 Task: AddMailaustralia7@gmail.com as Team Member of Scrum Project Project0000000015 in Jira. AddVinnyoffice2@gmail.com as Team Member of Scrum Project Project0000000016 in Jira. AddCarxxstreet791@gmail.com as Team Member of Scrum Project Project0000000016 in Jira. AssignAyush98111@gmail.com as Project Lead of Scrum Project Project0000000015 in Jira. AssignVinnyoffice2@gmail.com as Project Lead of Scrum Project Project0000000016 in Jira
Action: Mouse moved to (465, 301)
Screenshot: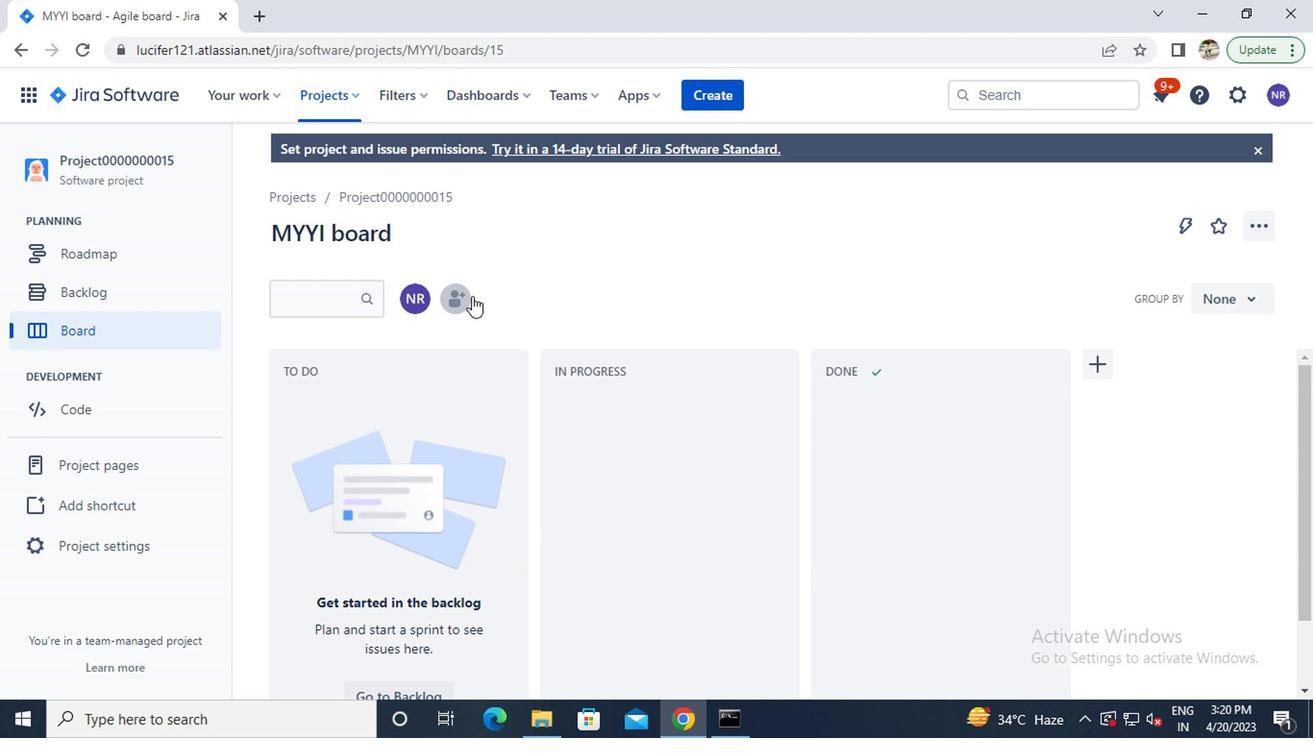 
Action: Mouse pressed left at (465, 301)
Screenshot: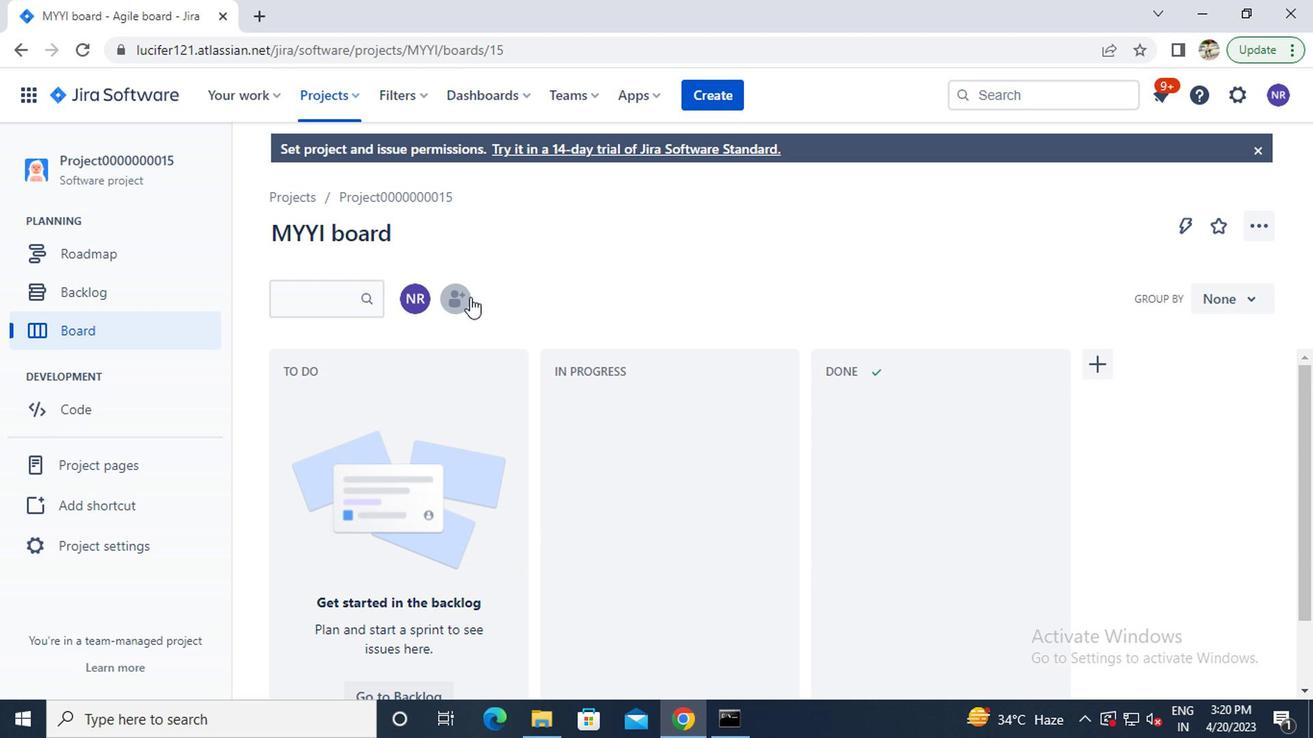 
Action: Mouse moved to (465, 301)
Screenshot: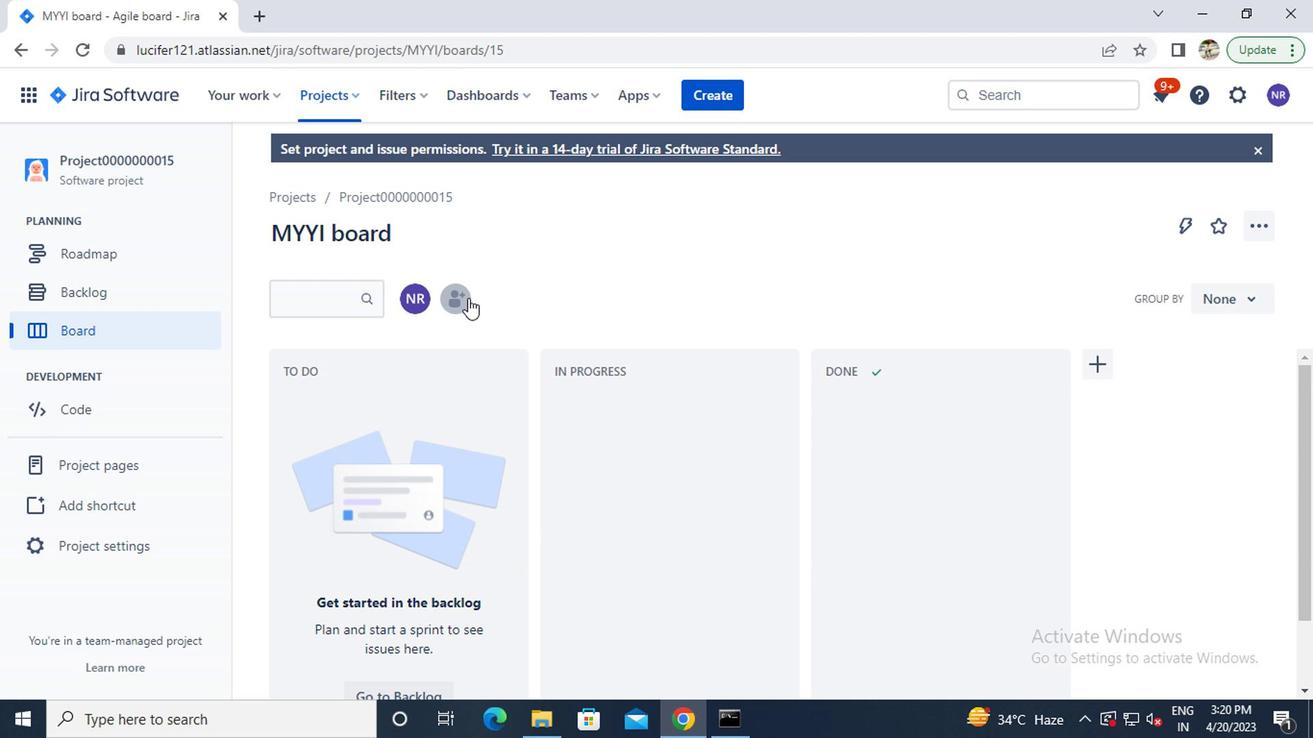 
Action: Key pressed m
Screenshot: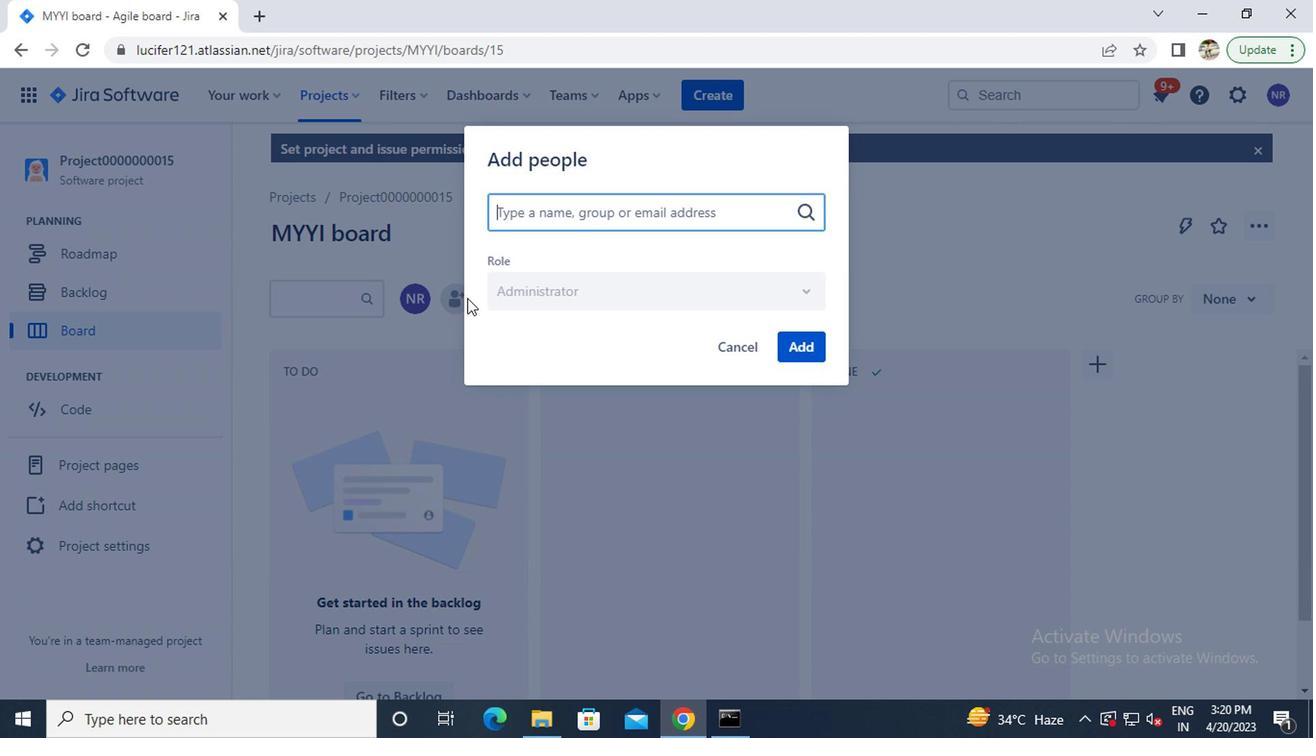 
Action: Mouse moved to (560, 420)
Screenshot: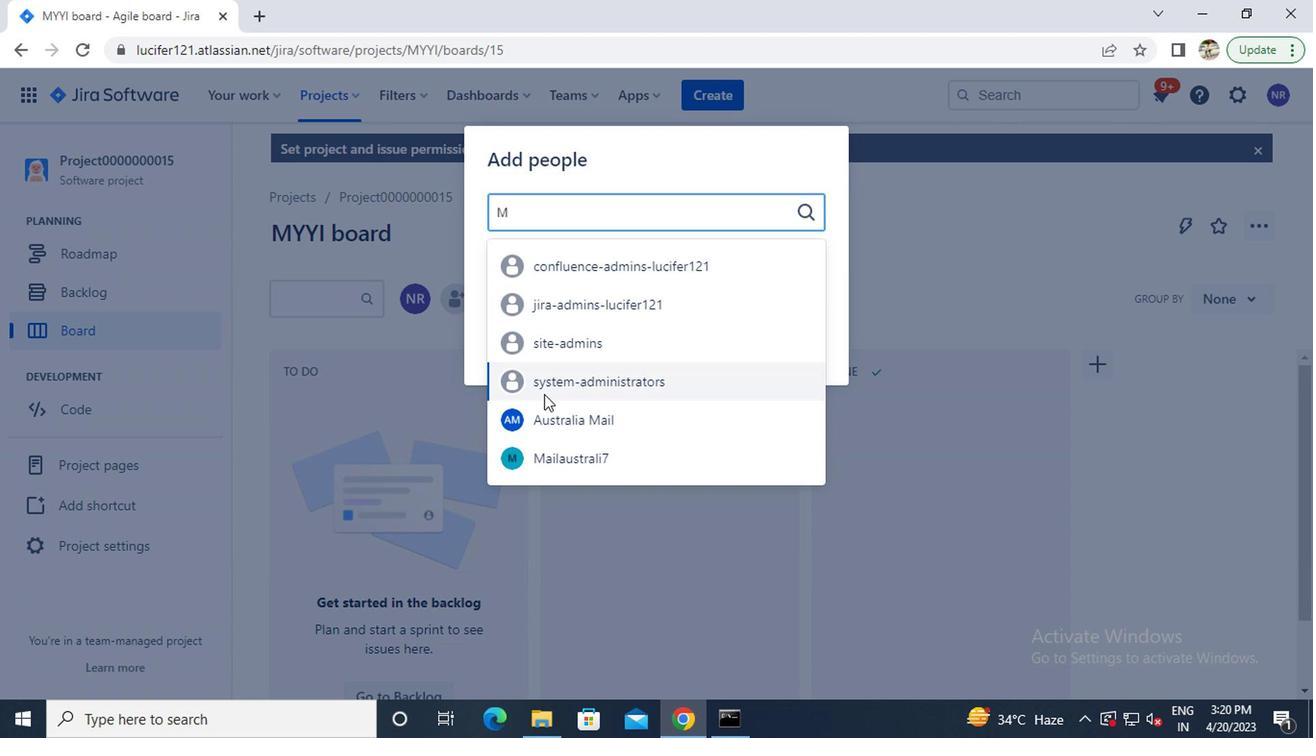 
Action: Mouse pressed left at (560, 420)
Screenshot: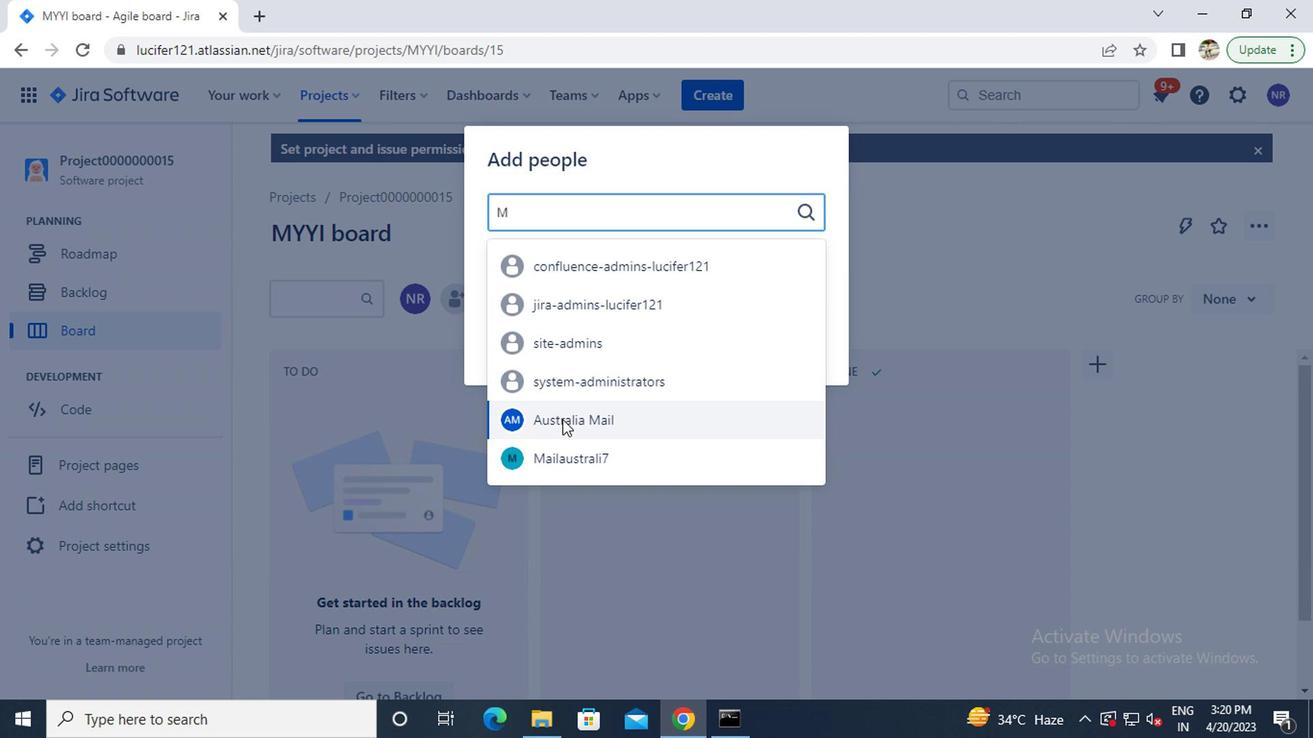 
Action: Mouse moved to (790, 342)
Screenshot: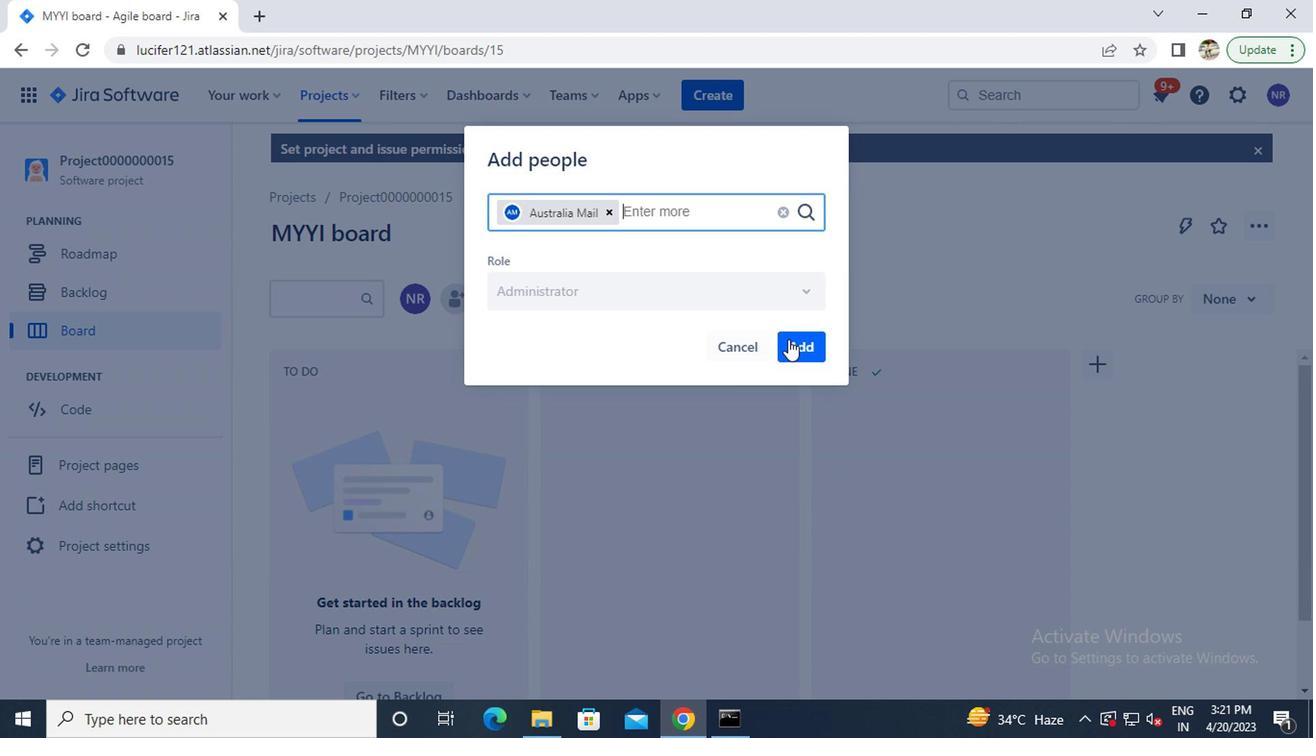 
Action: Mouse pressed left at (790, 342)
Screenshot: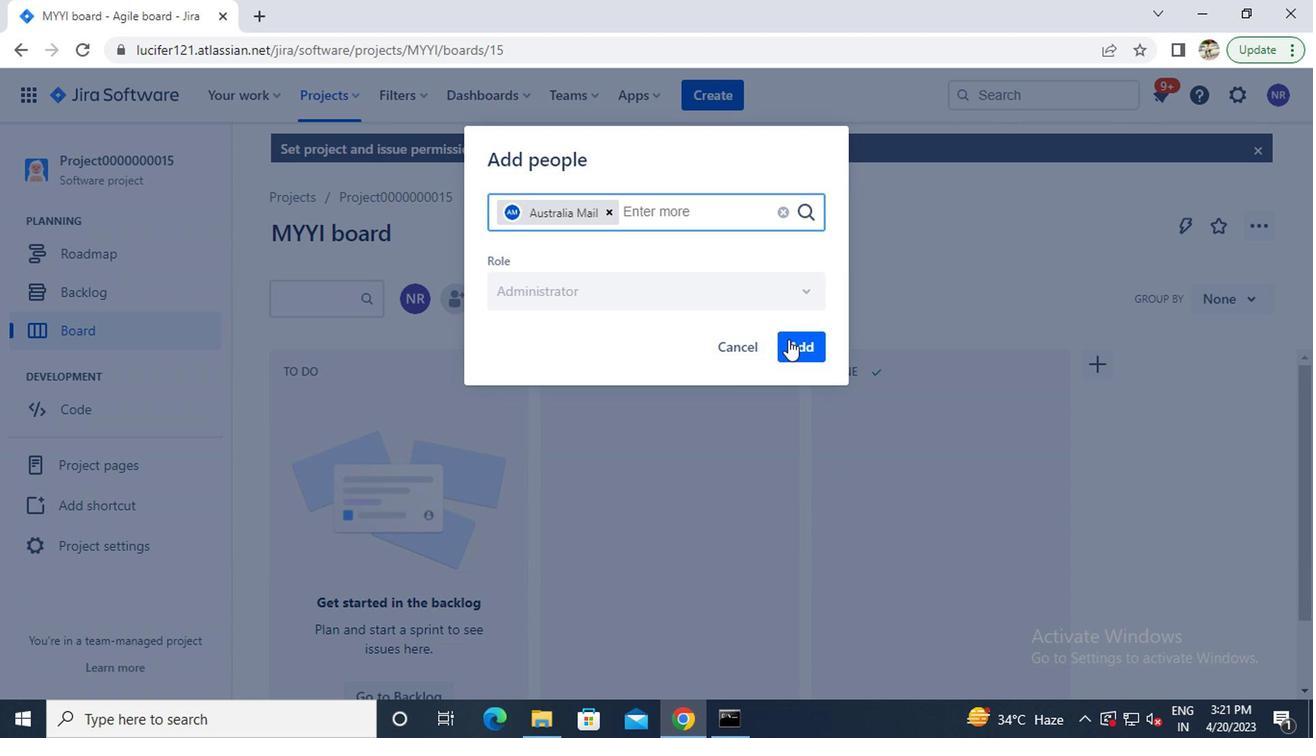 
Action: Mouse moved to (337, 97)
Screenshot: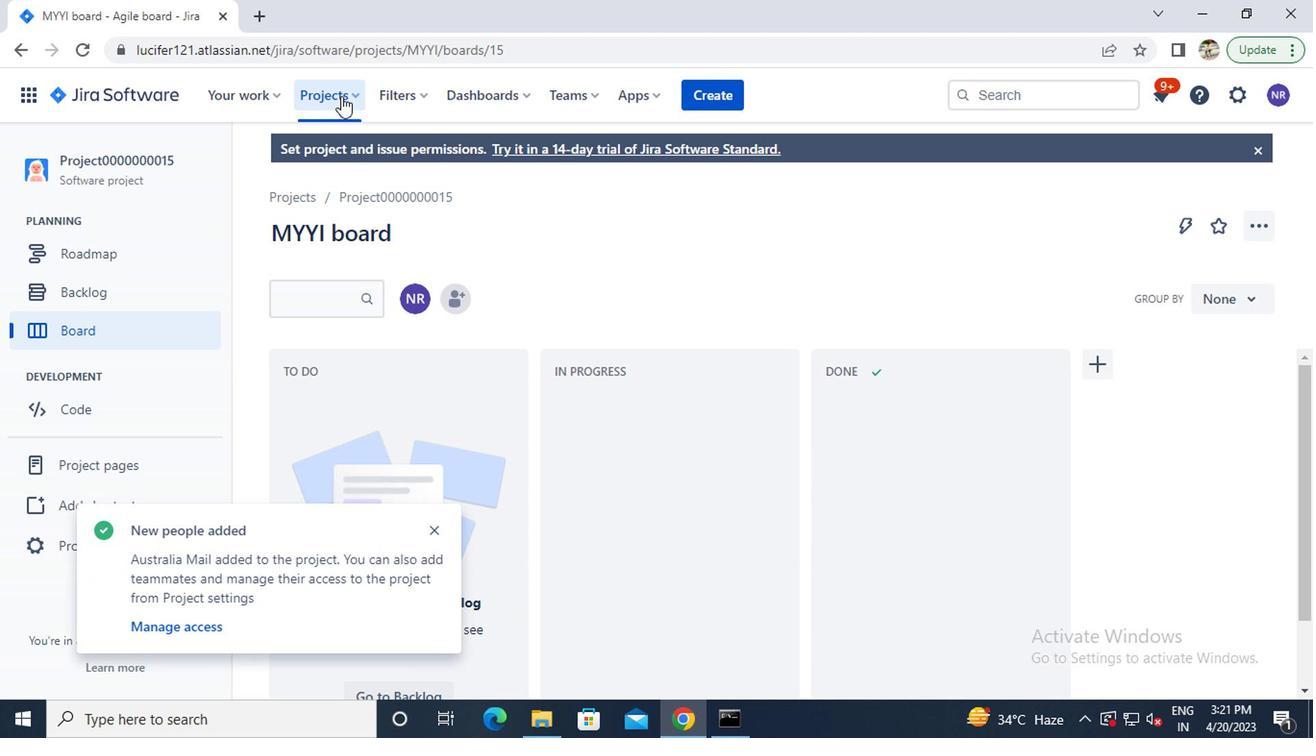 
Action: Mouse pressed left at (337, 97)
Screenshot: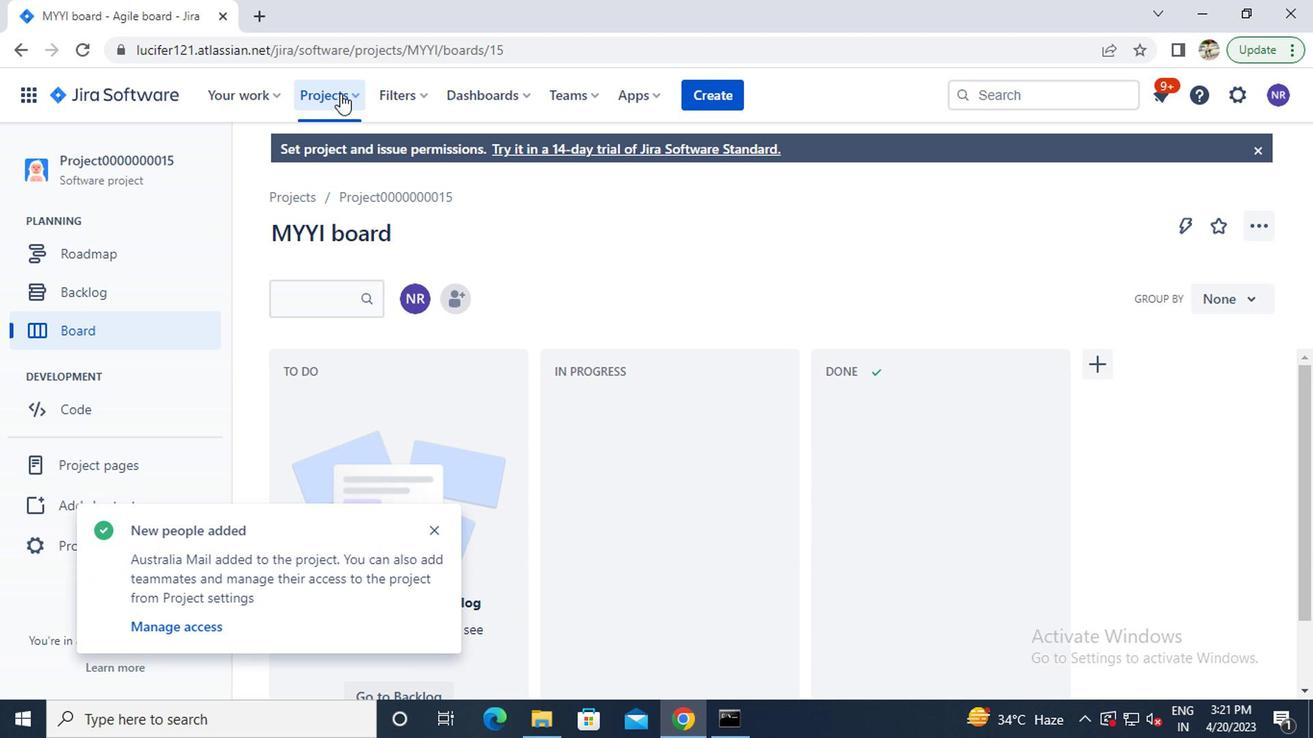 
Action: Mouse moved to (381, 243)
Screenshot: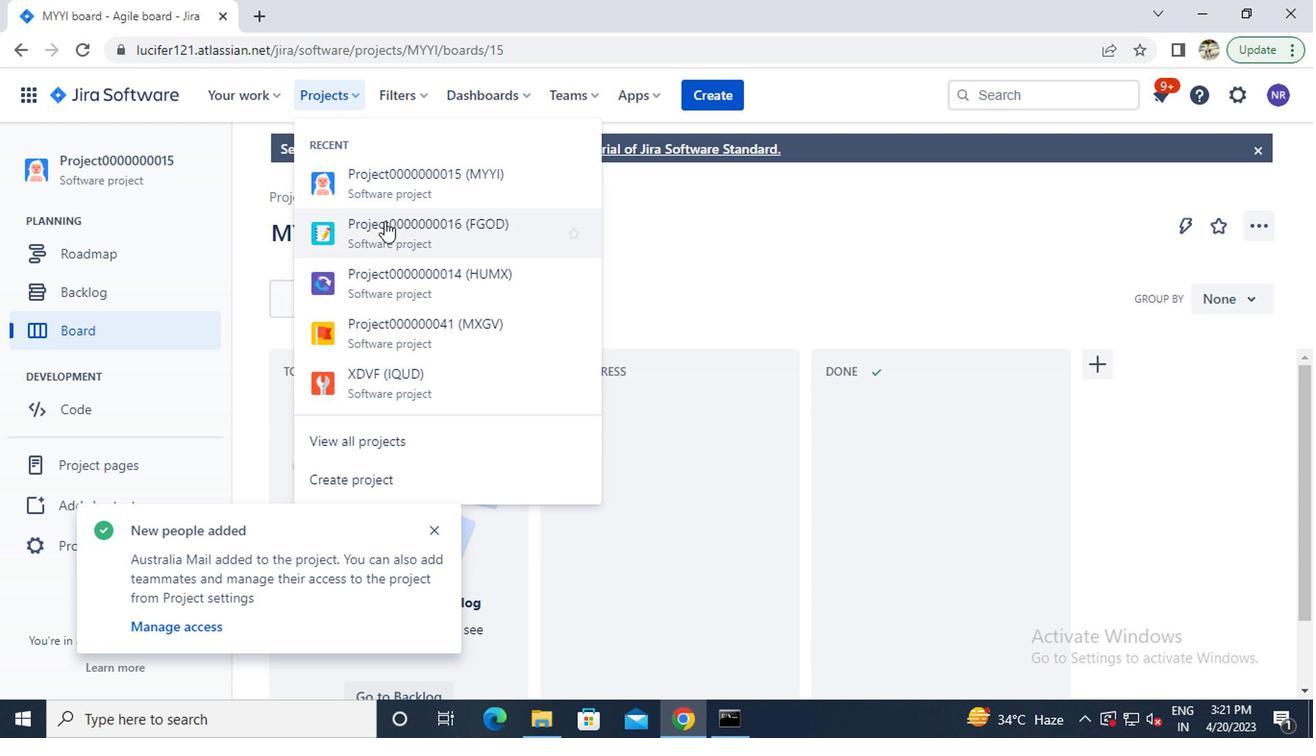 
Action: Mouse pressed left at (381, 243)
Screenshot: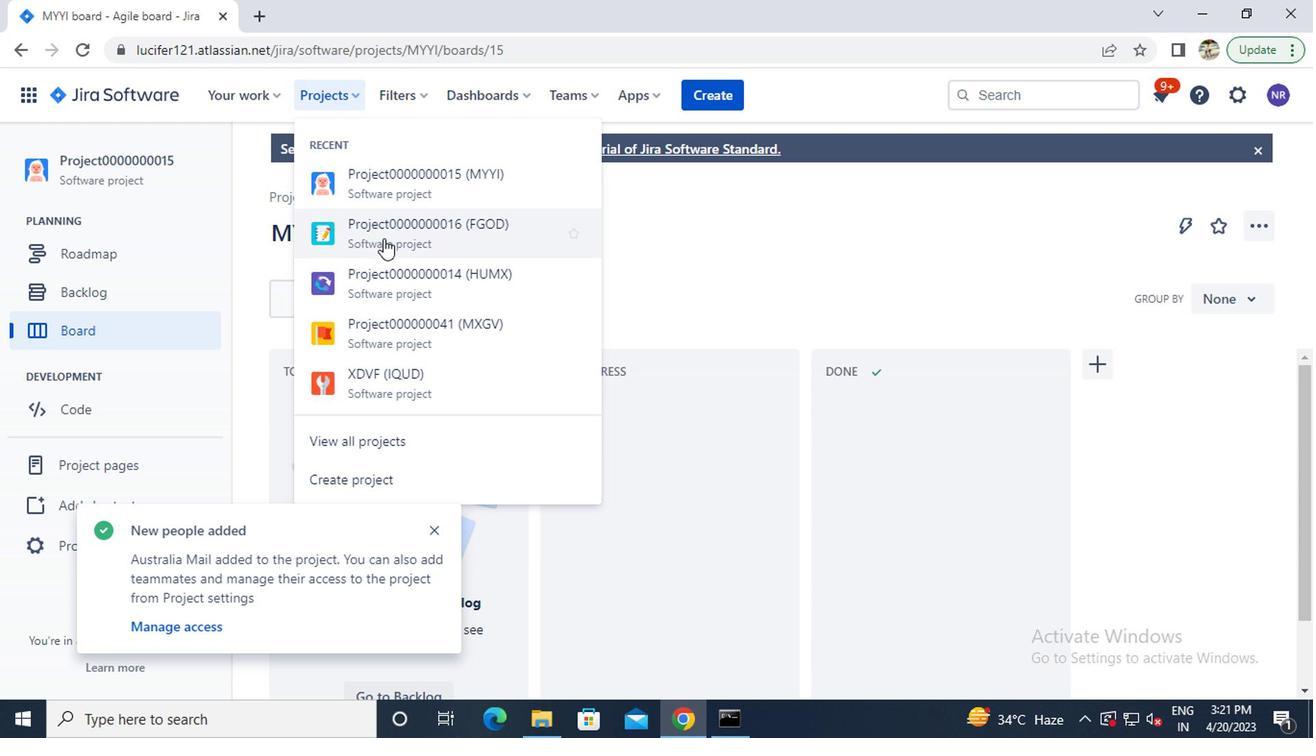 
Action: Mouse moved to (449, 301)
Screenshot: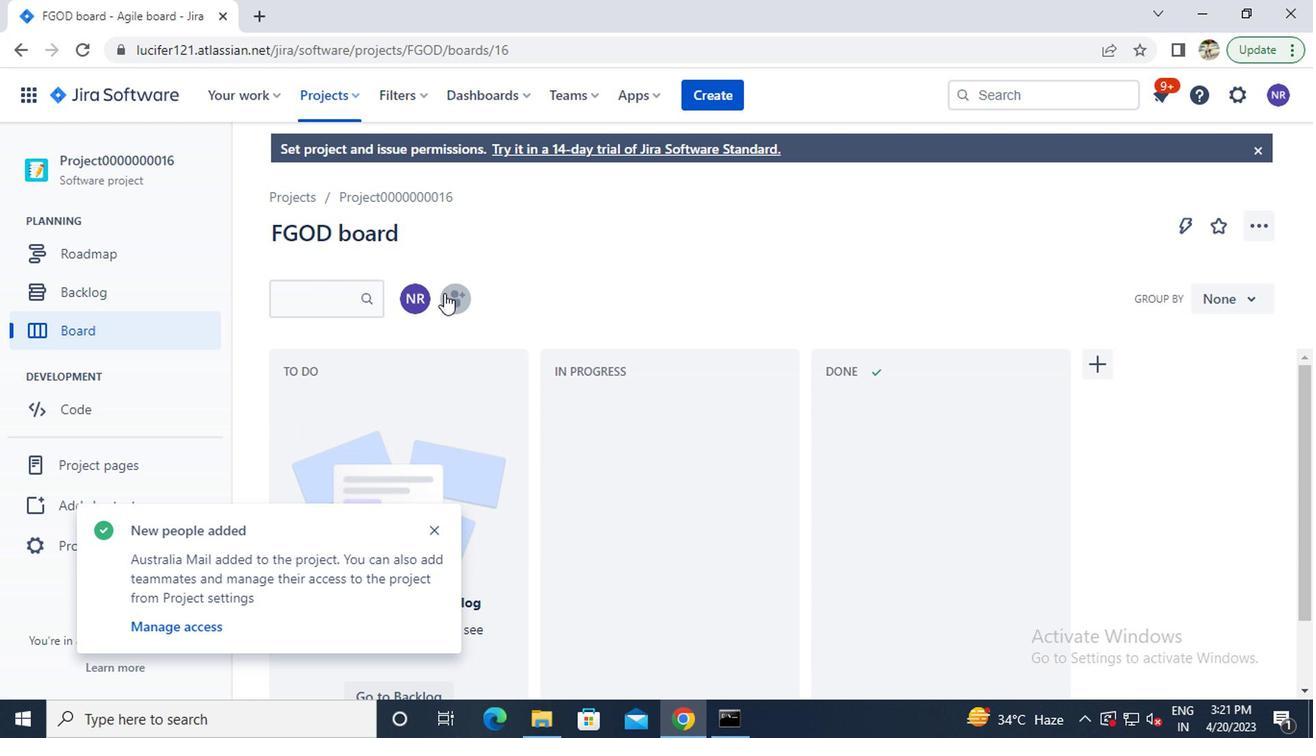 
Action: Mouse pressed left at (449, 301)
Screenshot: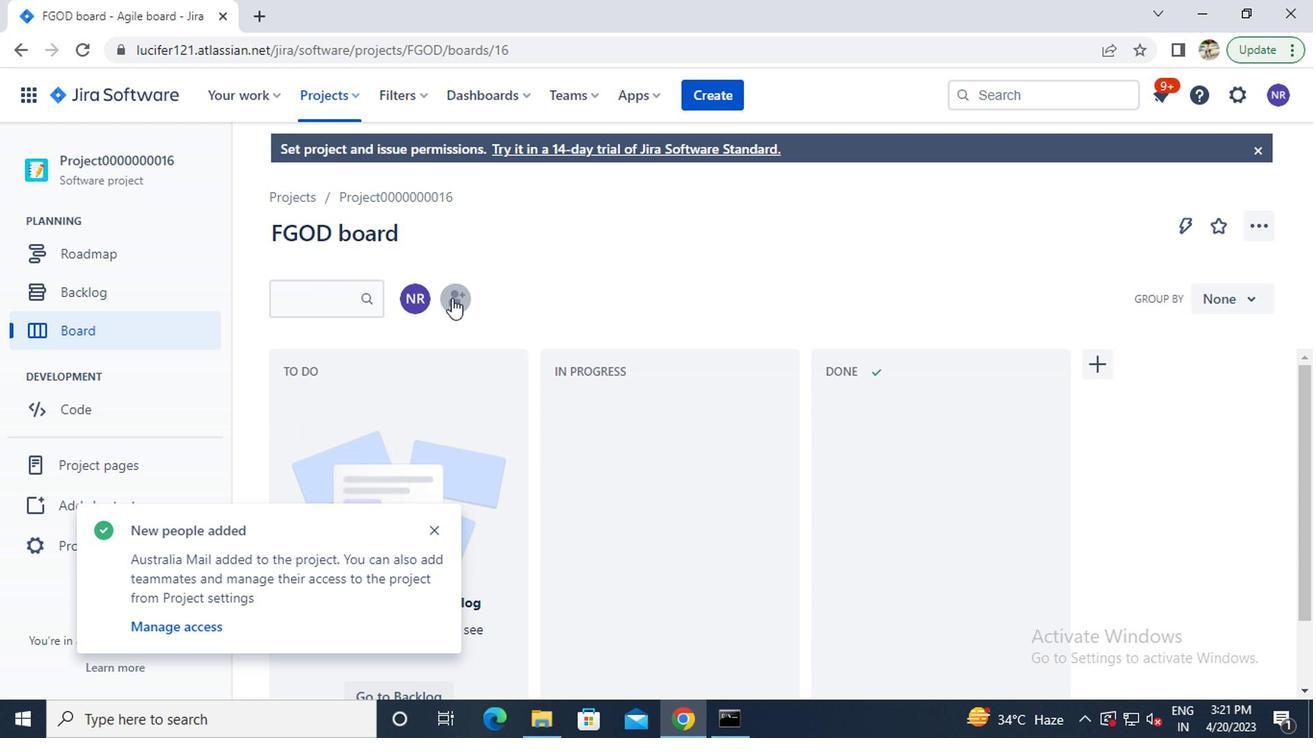 
Action: Key pressed v
Screenshot: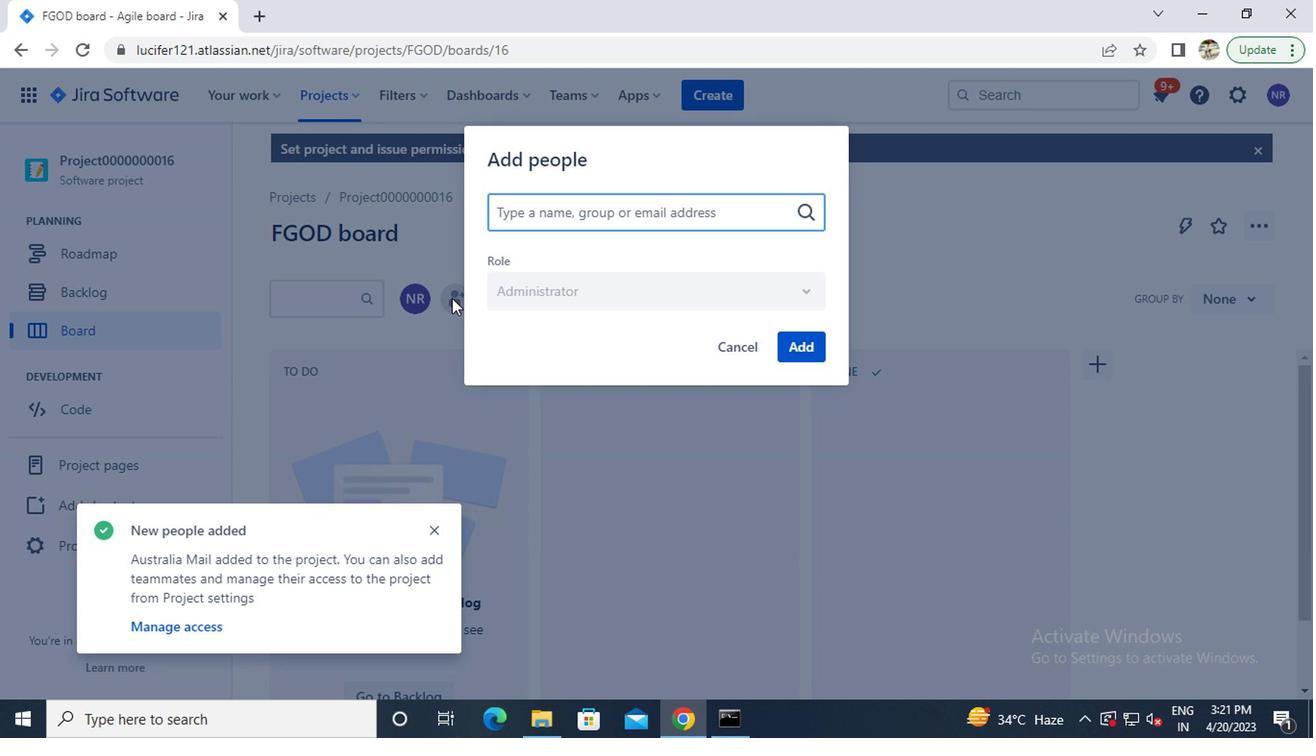 
Action: Mouse moved to (584, 269)
Screenshot: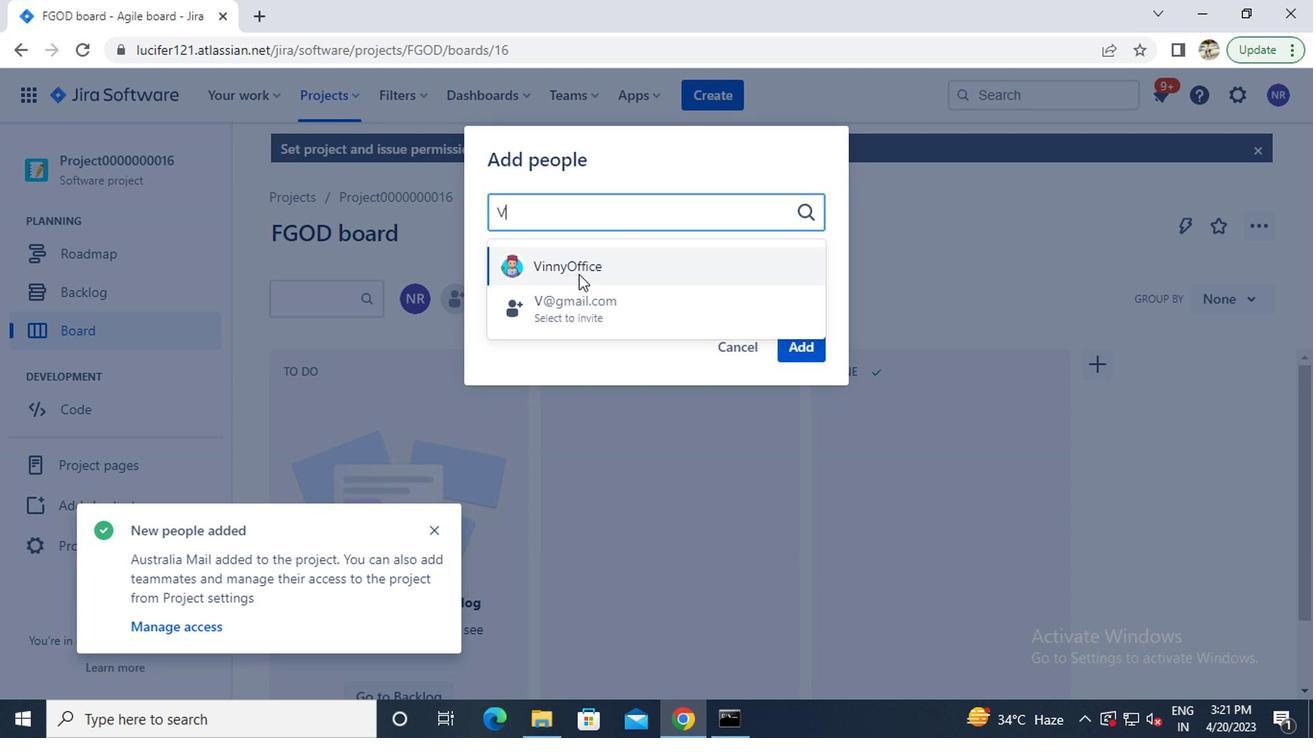 
Action: Mouse pressed left at (584, 269)
Screenshot: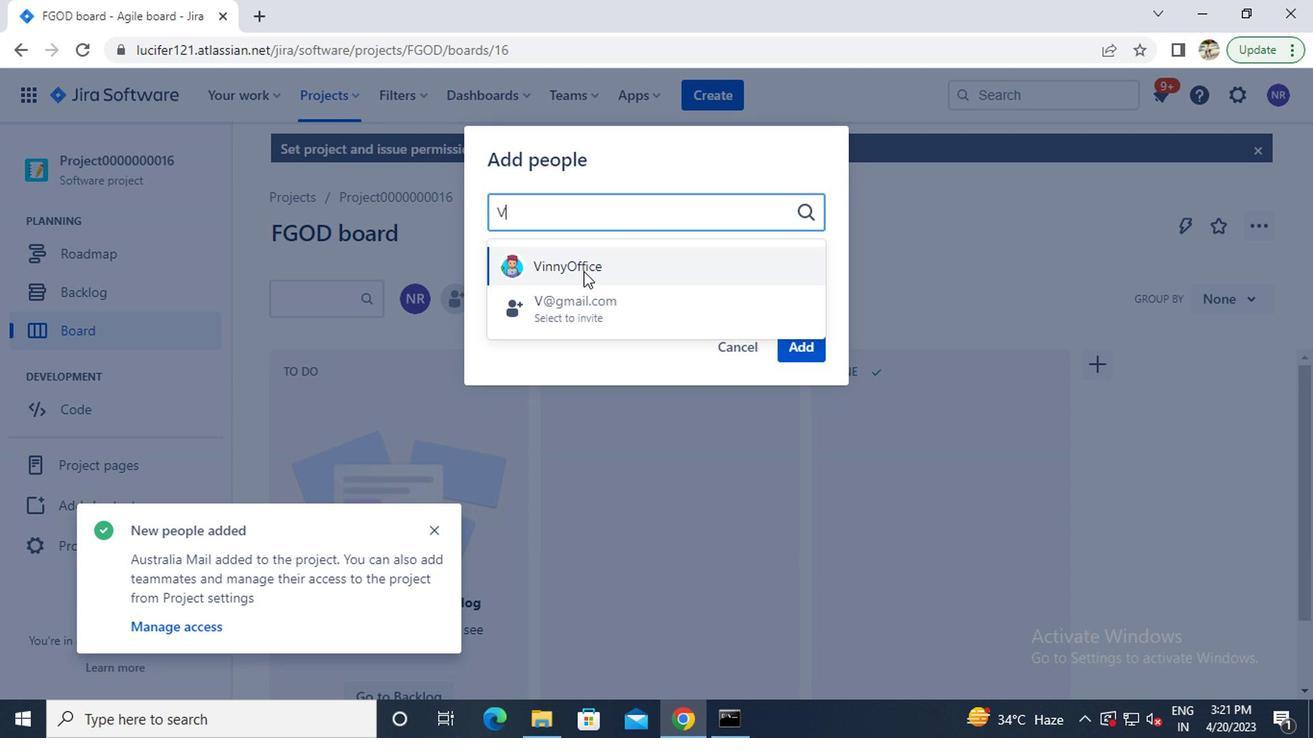 
Action: Key pressed ca
Screenshot: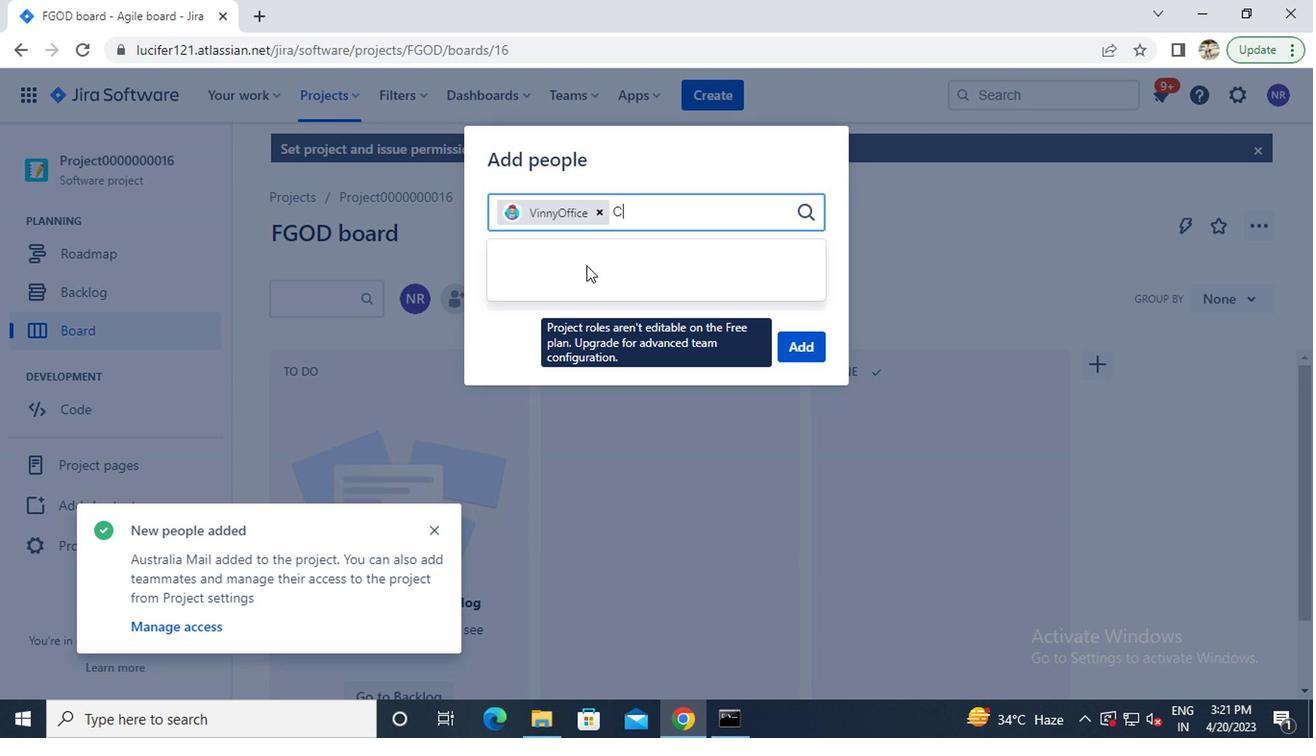 
Action: Mouse pressed left at (584, 269)
Screenshot: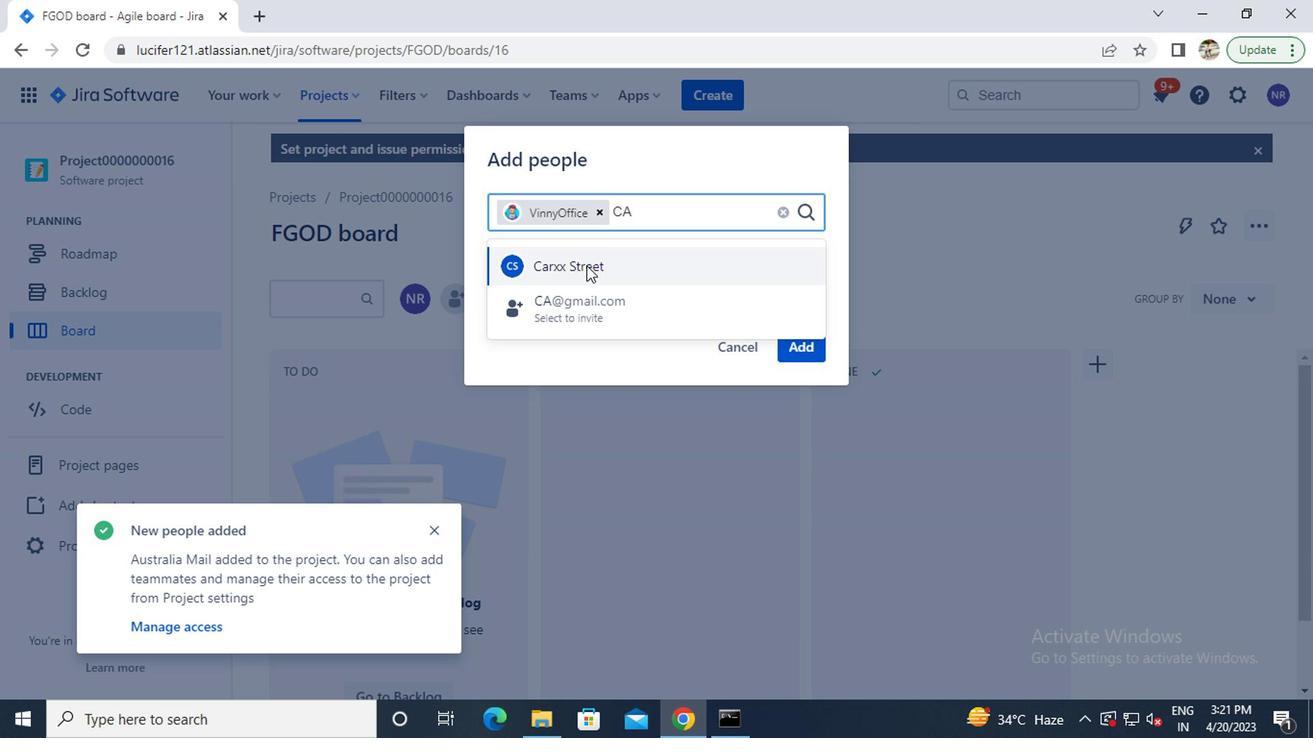 
Action: Mouse moved to (786, 365)
Screenshot: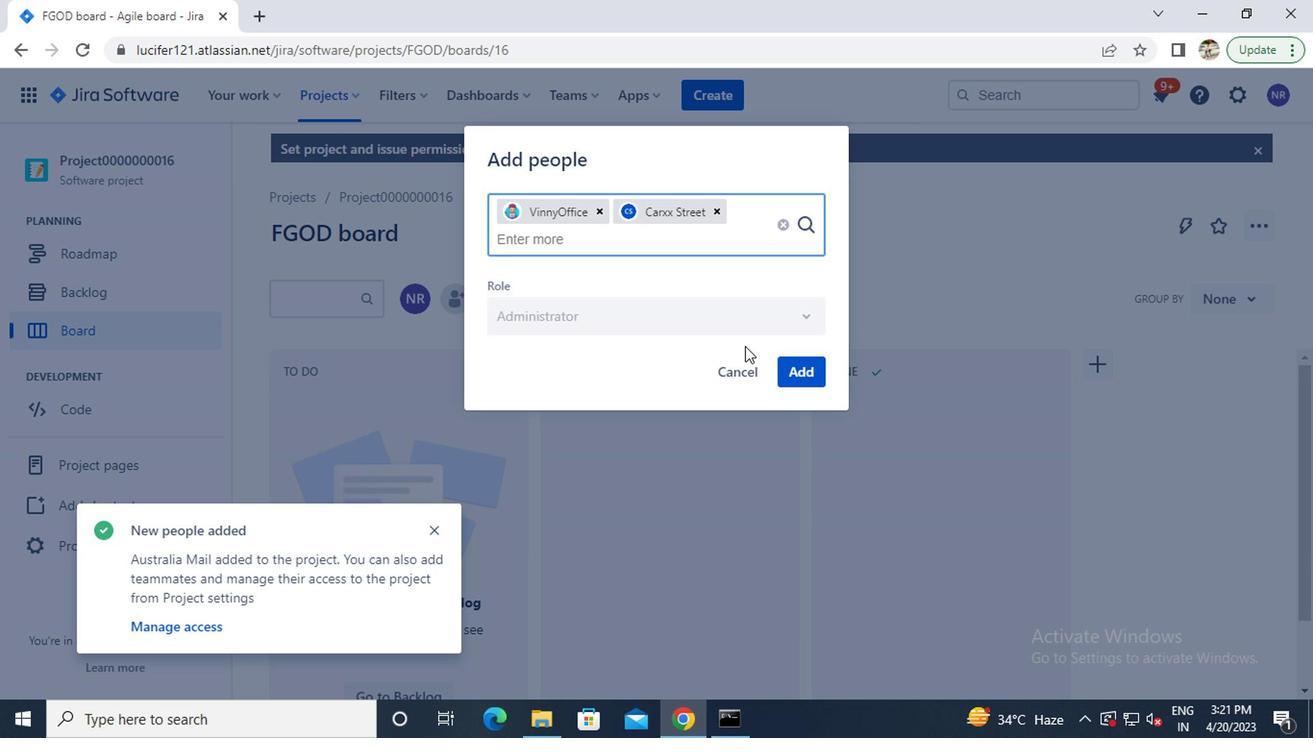 
Action: Mouse pressed left at (786, 365)
Screenshot: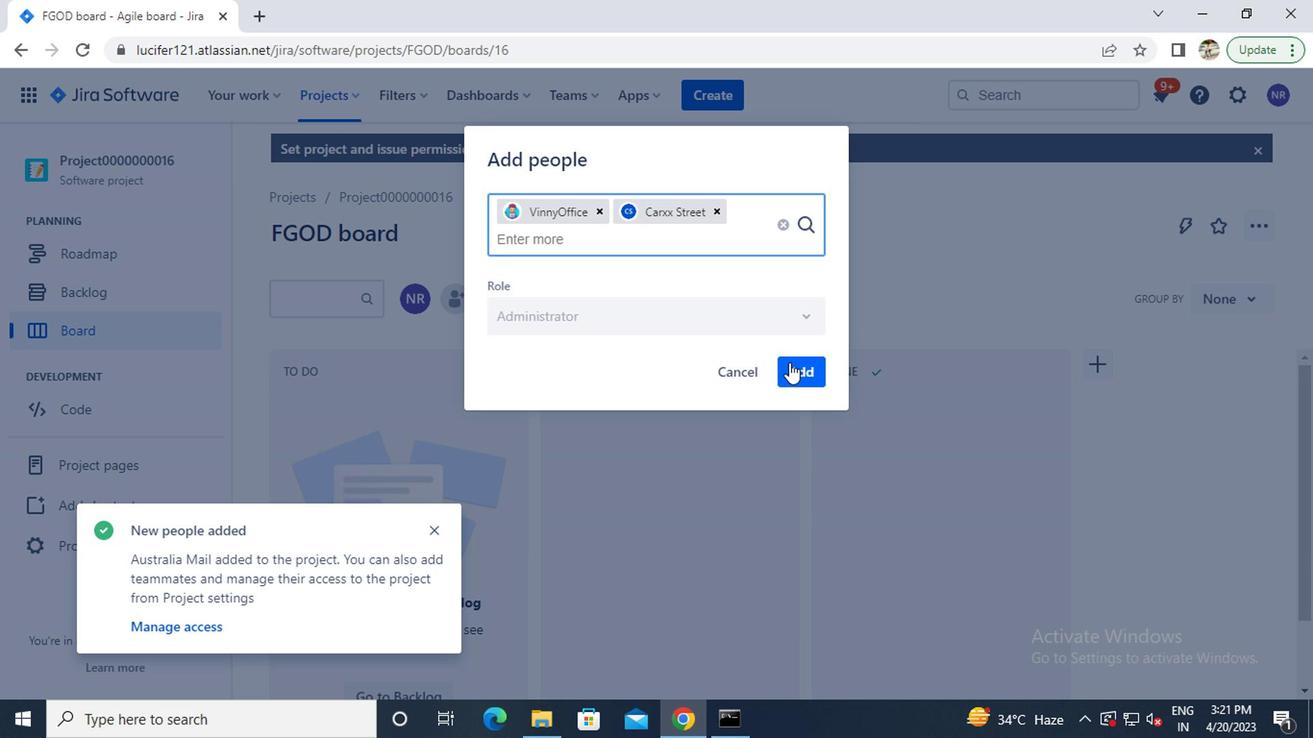 
Action: Mouse moved to (317, 90)
Screenshot: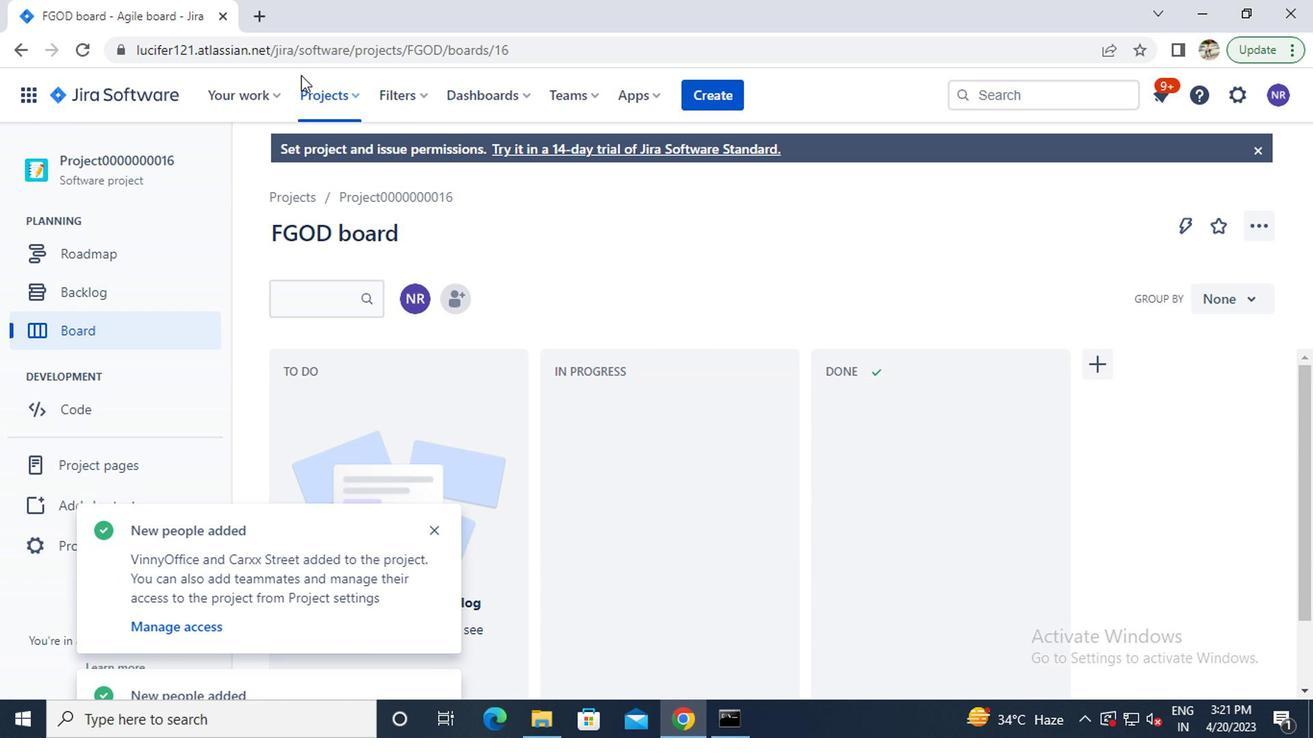 
Action: Mouse pressed left at (317, 90)
Screenshot: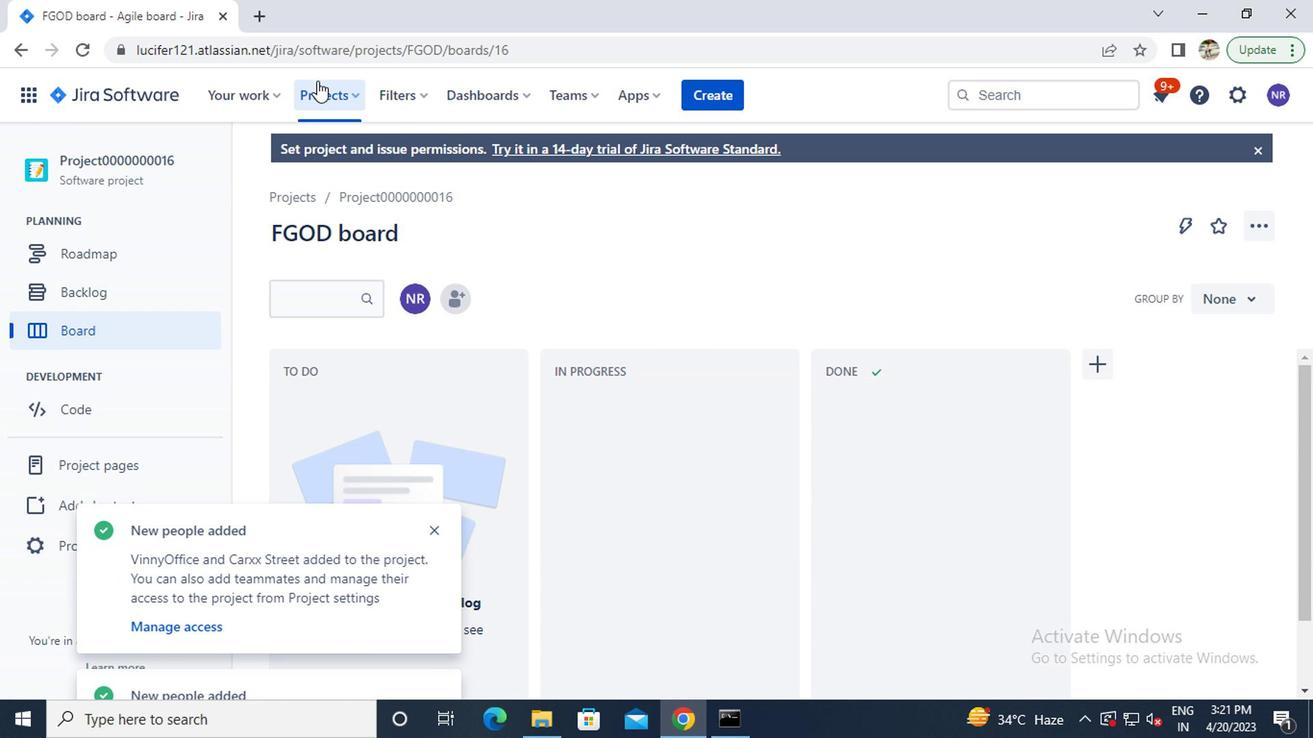 
Action: Mouse moved to (385, 220)
Screenshot: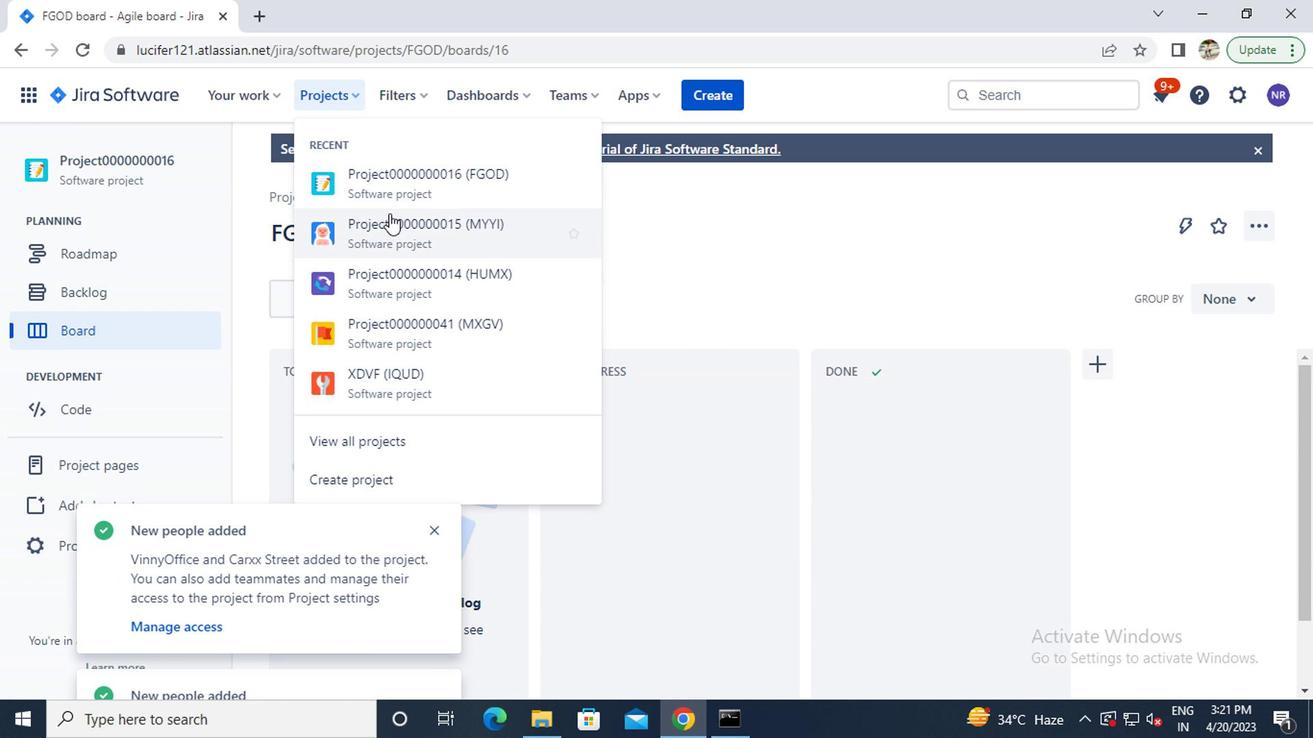 
Action: Mouse pressed left at (385, 220)
Screenshot: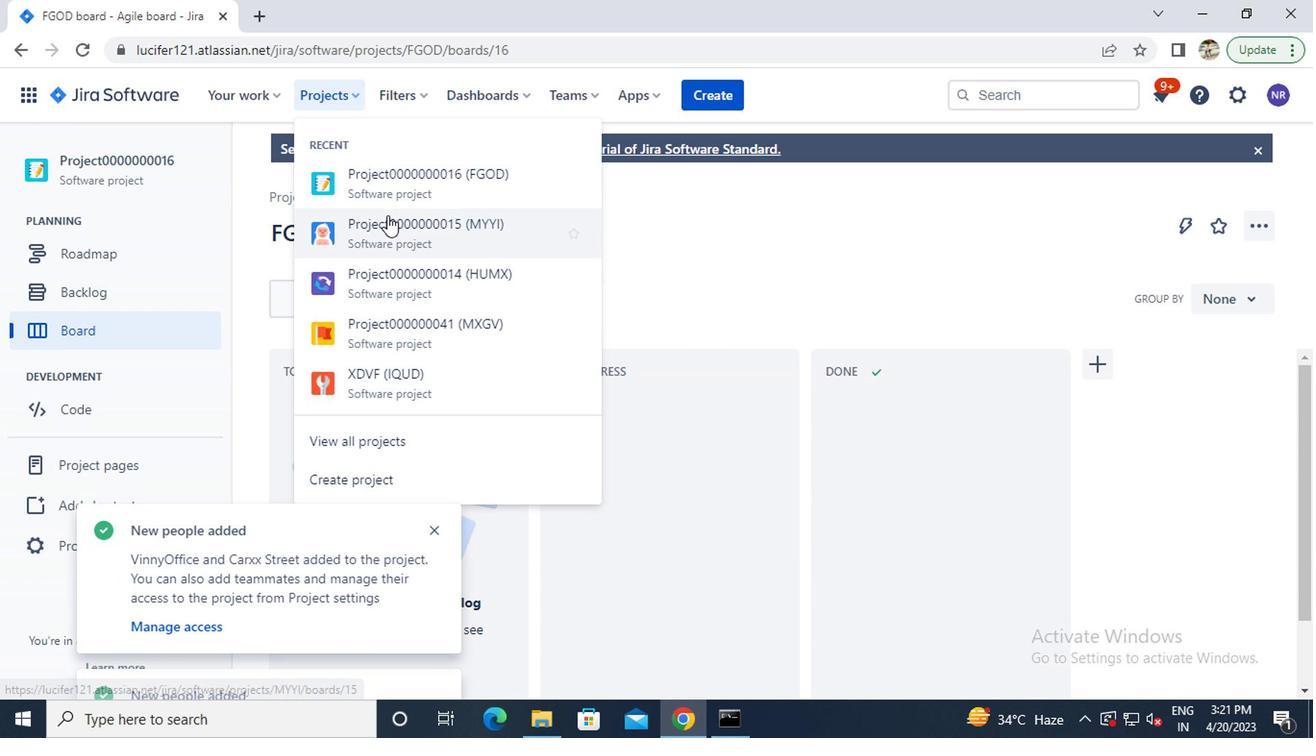 
Action: Mouse moved to (429, 528)
Screenshot: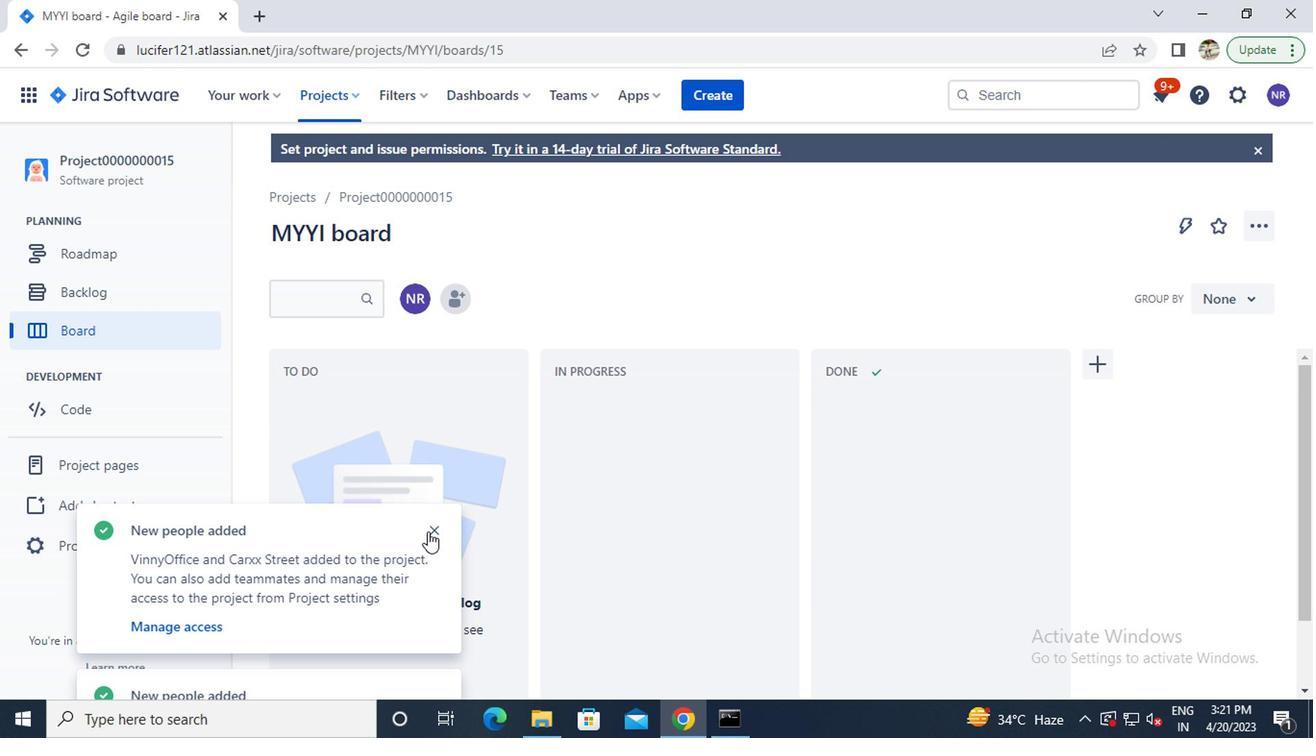 
Action: Mouse pressed left at (429, 528)
Screenshot: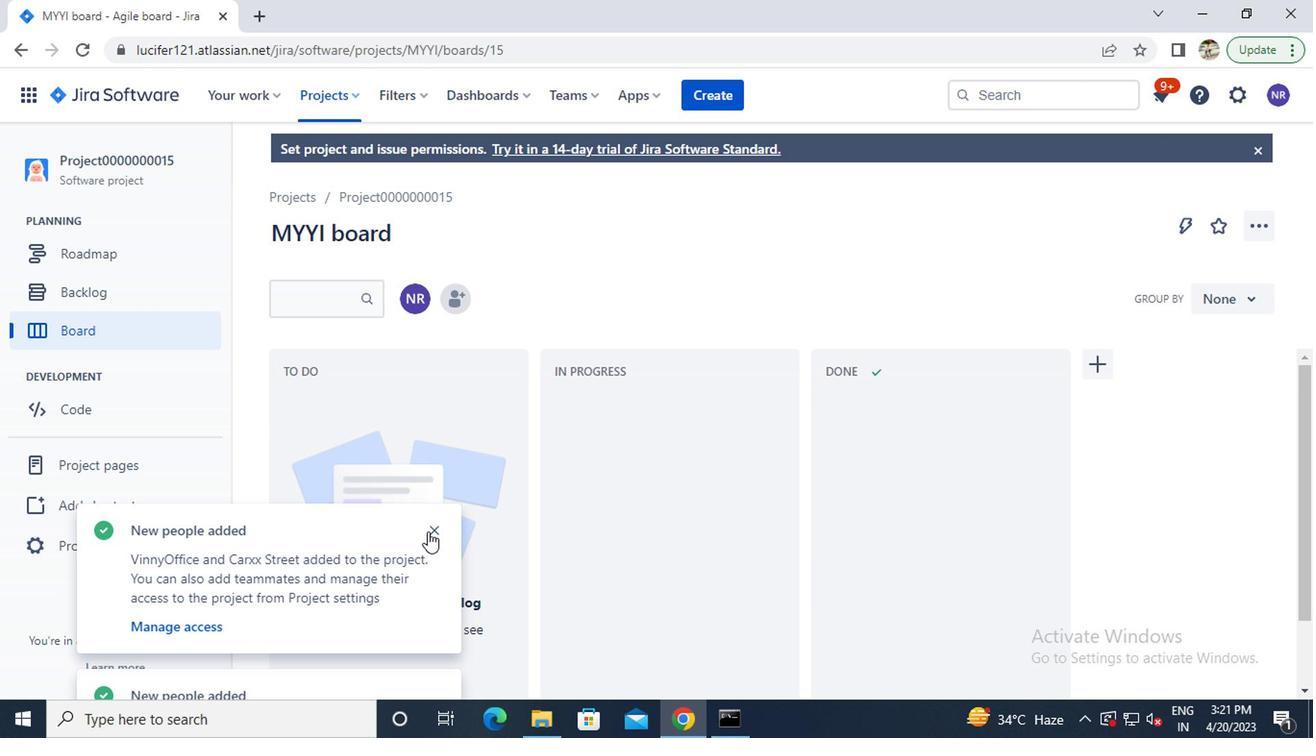 
Action: Mouse moved to (49, 539)
Screenshot: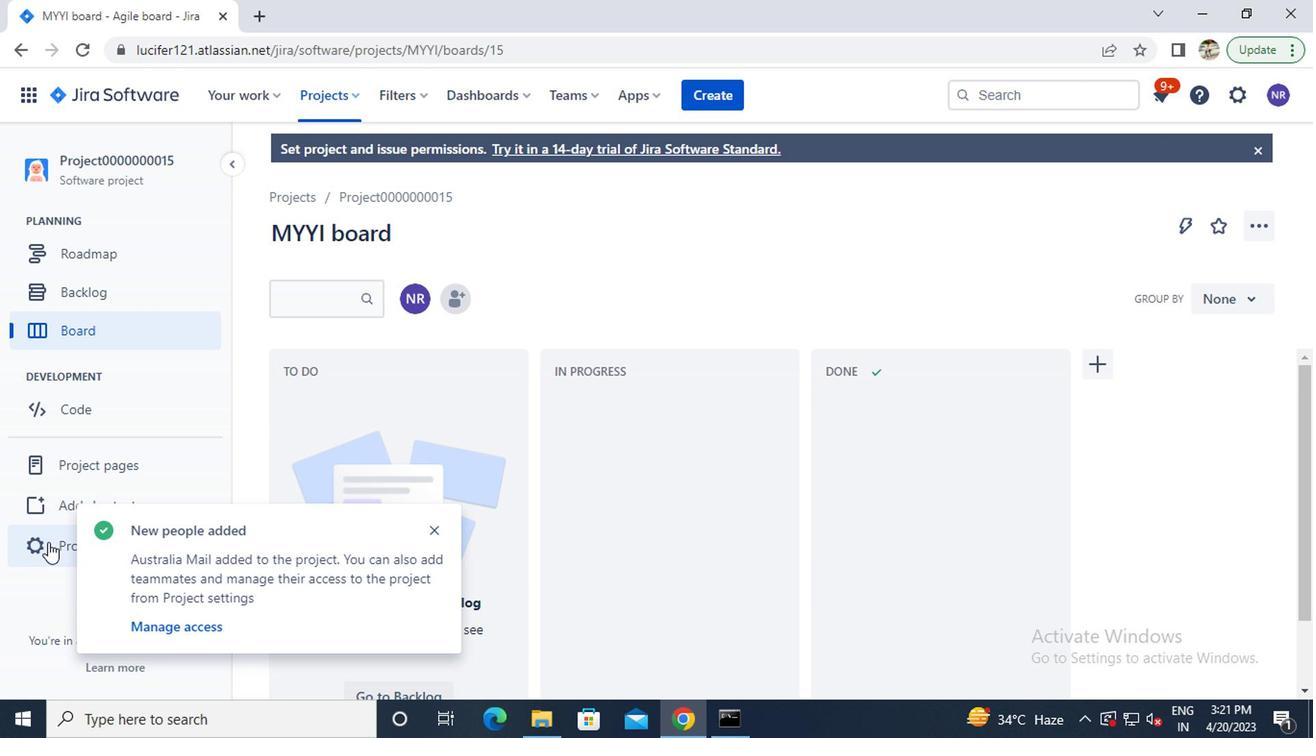 
Action: Mouse pressed left at (49, 539)
Screenshot: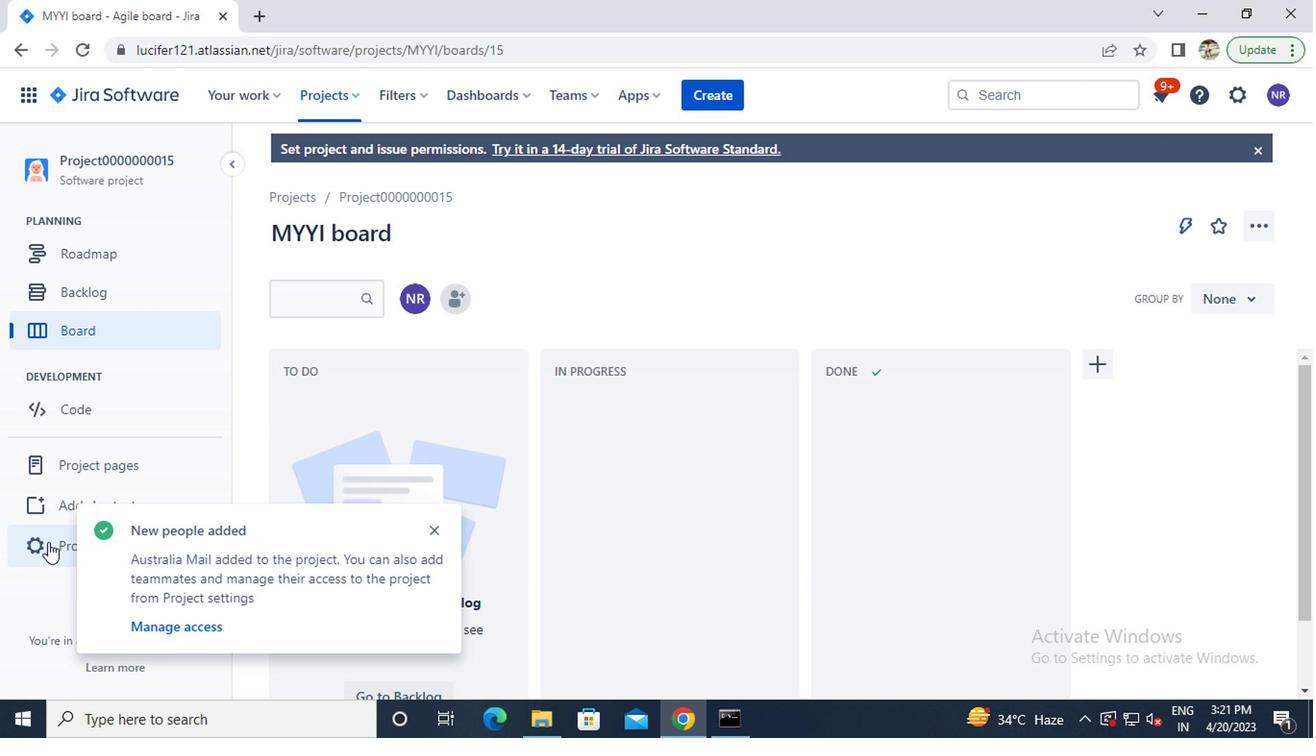 
Action: Mouse moved to (487, 494)
Screenshot: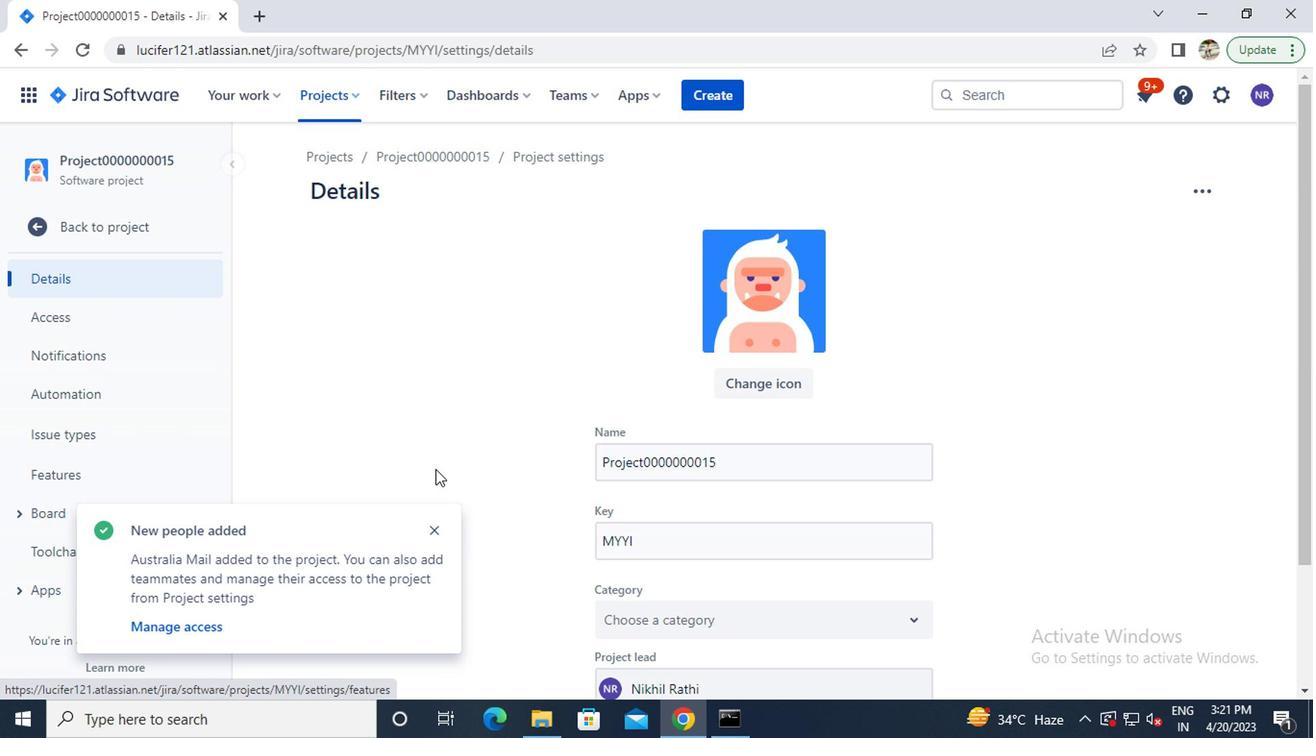 
Action: Mouse scrolled (487, 493) with delta (0, -1)
Screenshot: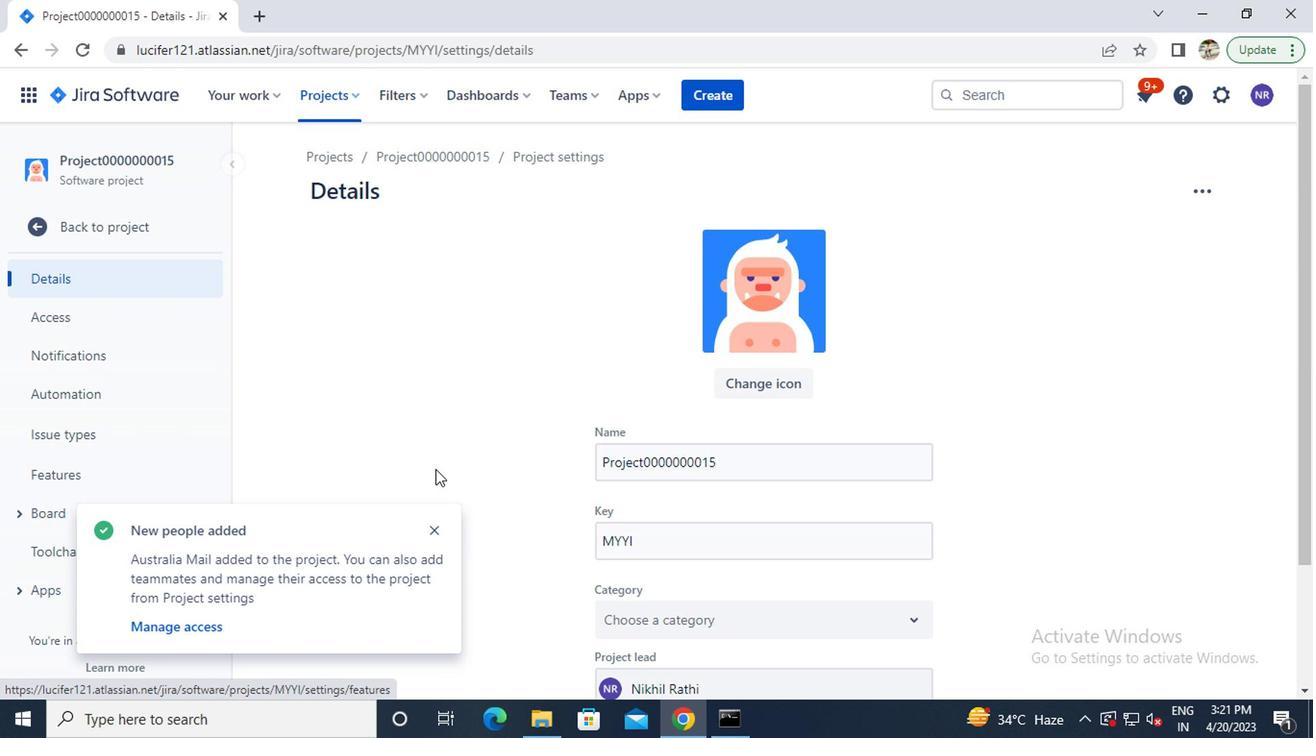 
Action: Mouse scrolled (487, 493) with delta (0, -1)
Screenshot: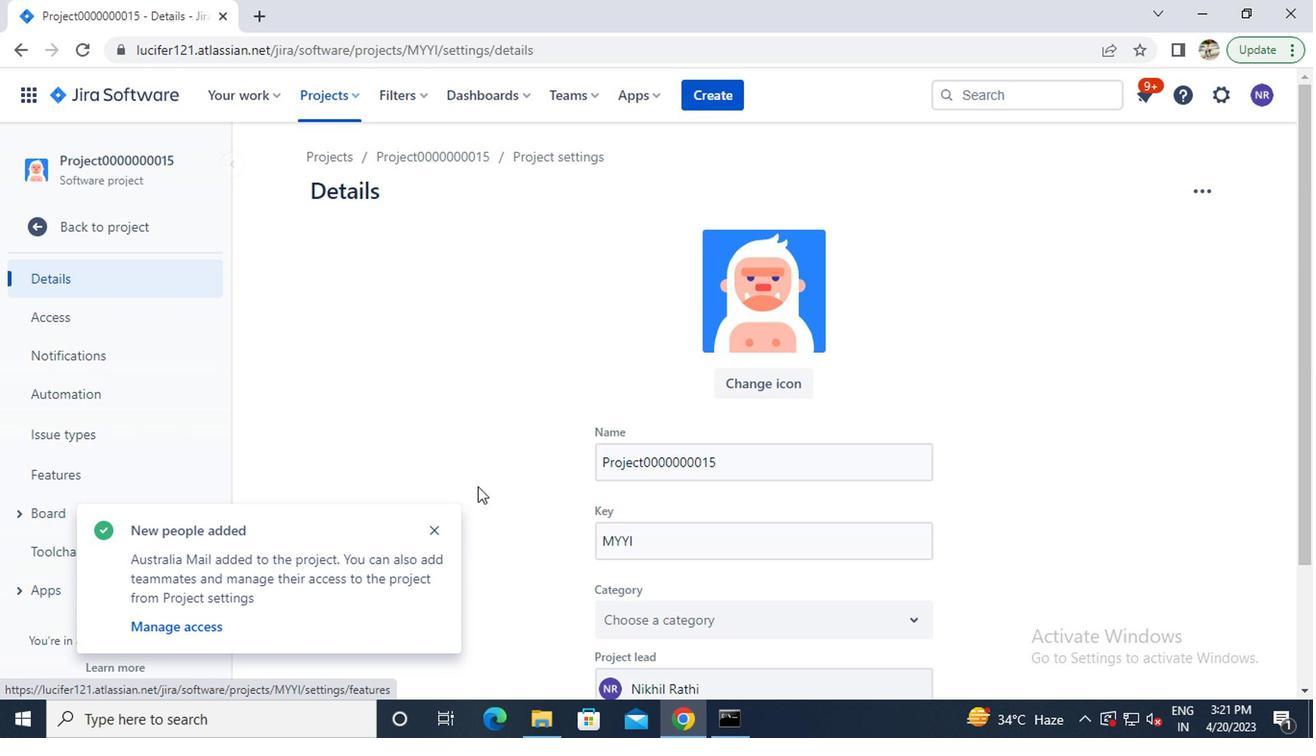 
Action: Mouse scrolled (487, 493) with delta (0, -1)
Screenshot: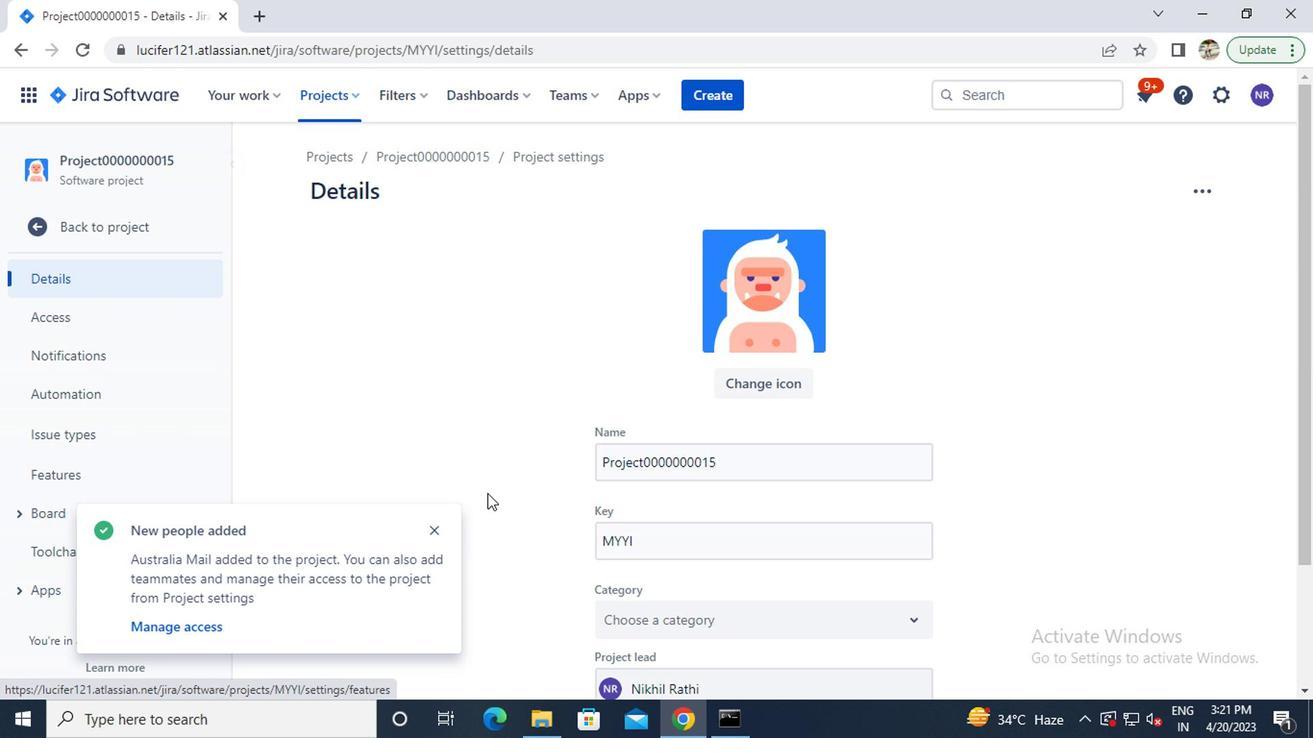 
Action: Mouse moved to (496, 492)
Screenshot: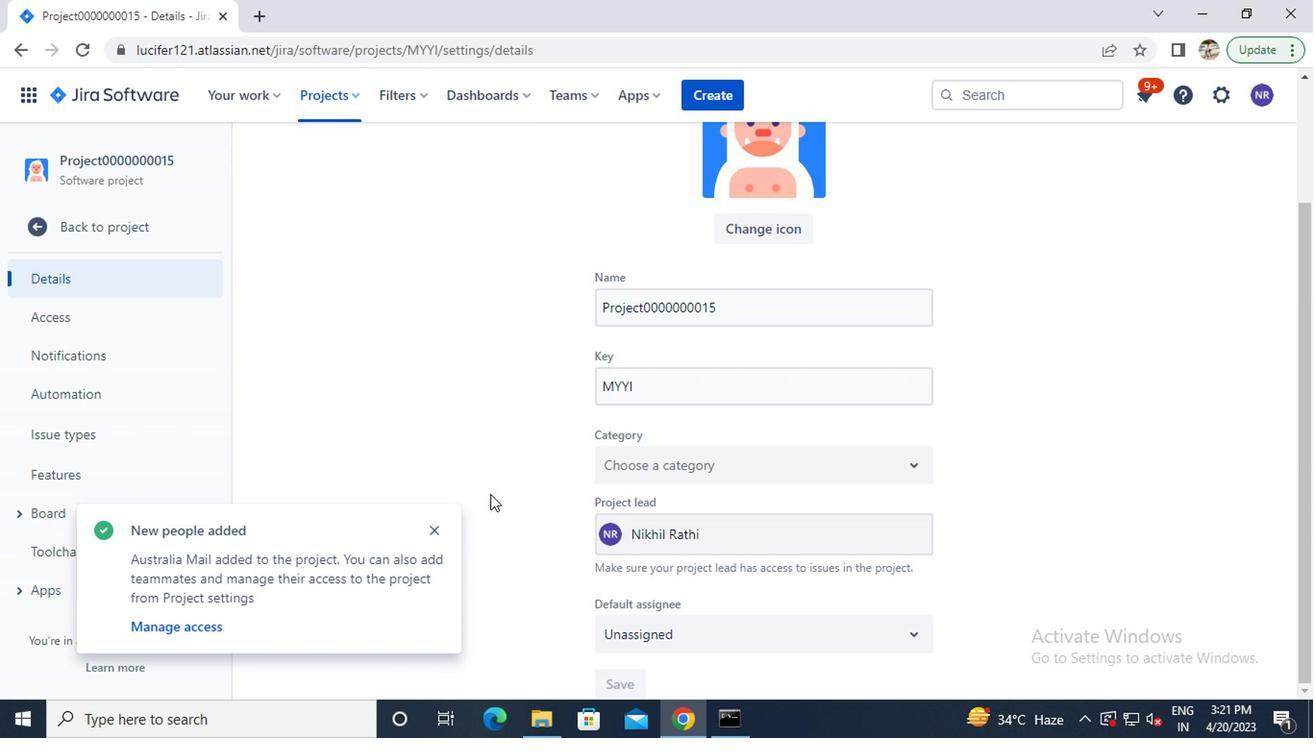 
Action: Mouse scrolled (496, 491) with delta (0, 0)
Screenshot: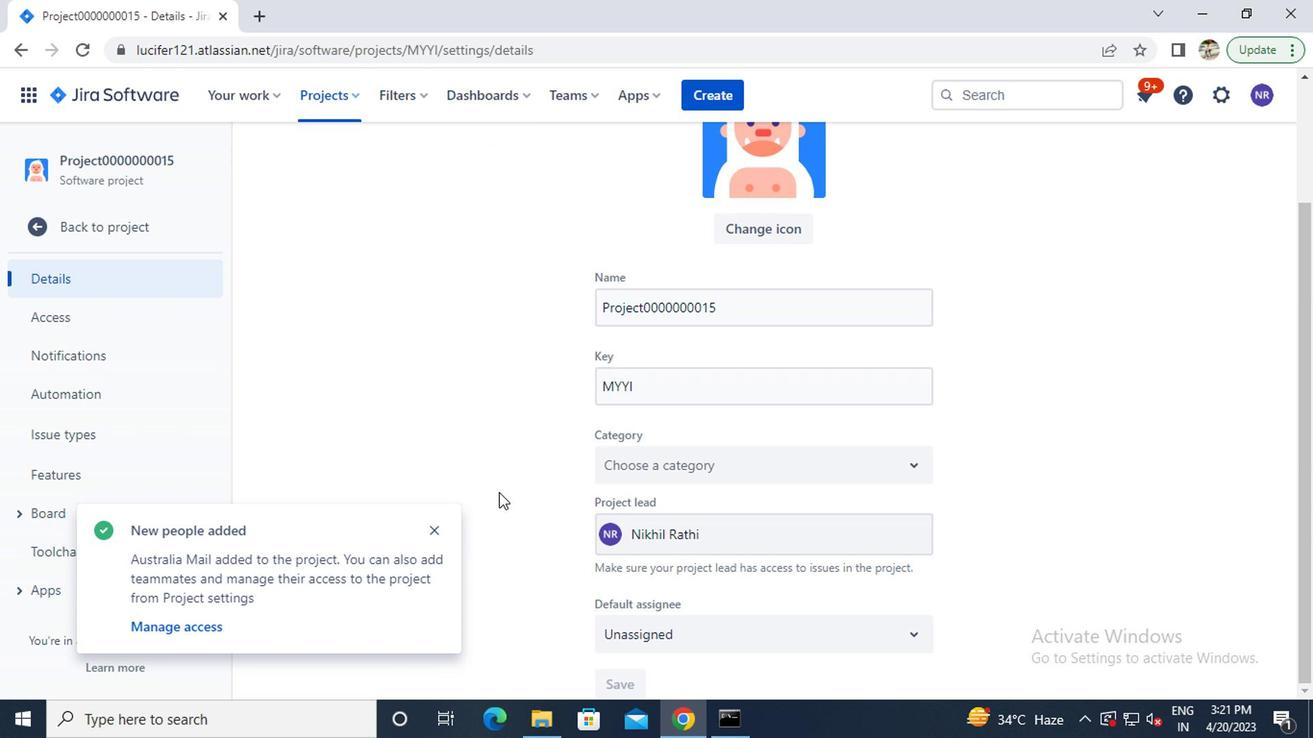 
Action: Mouse moved to (684, 535)
Screenshot: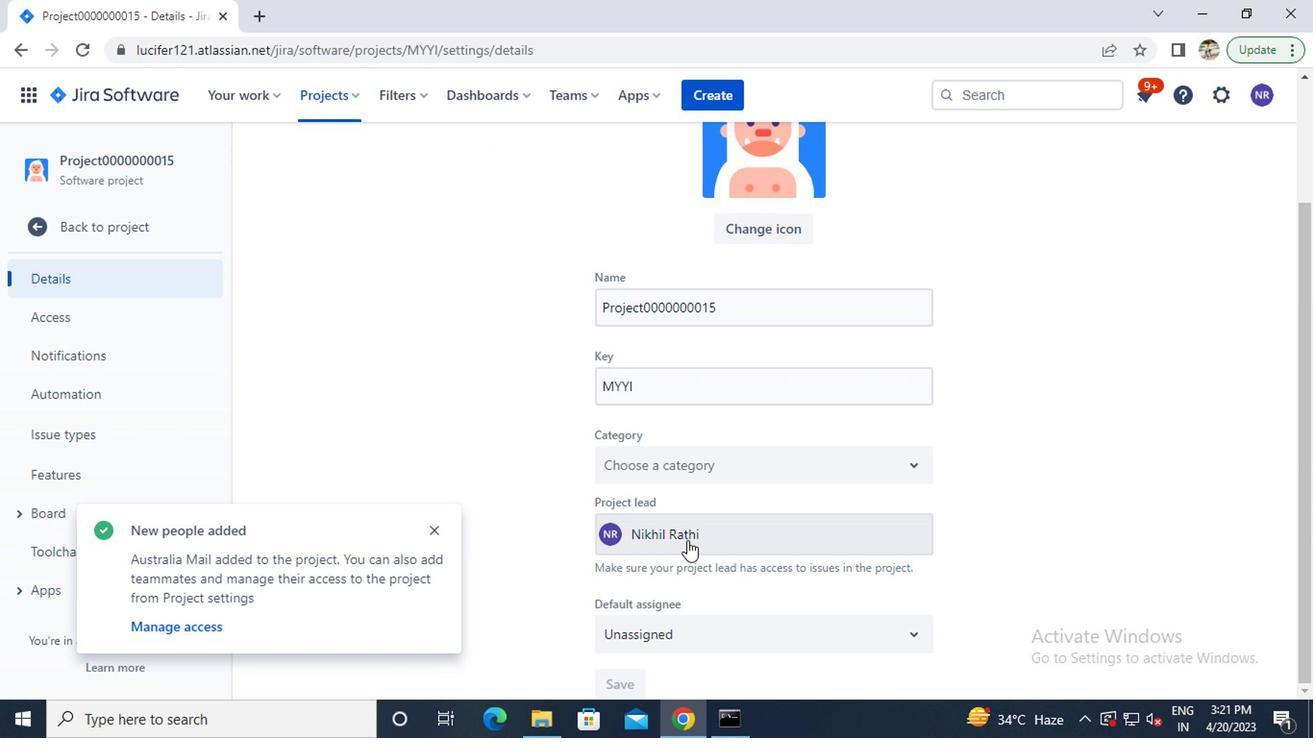 
Action: Mouse pressed left at (684, 535)
Screenshot: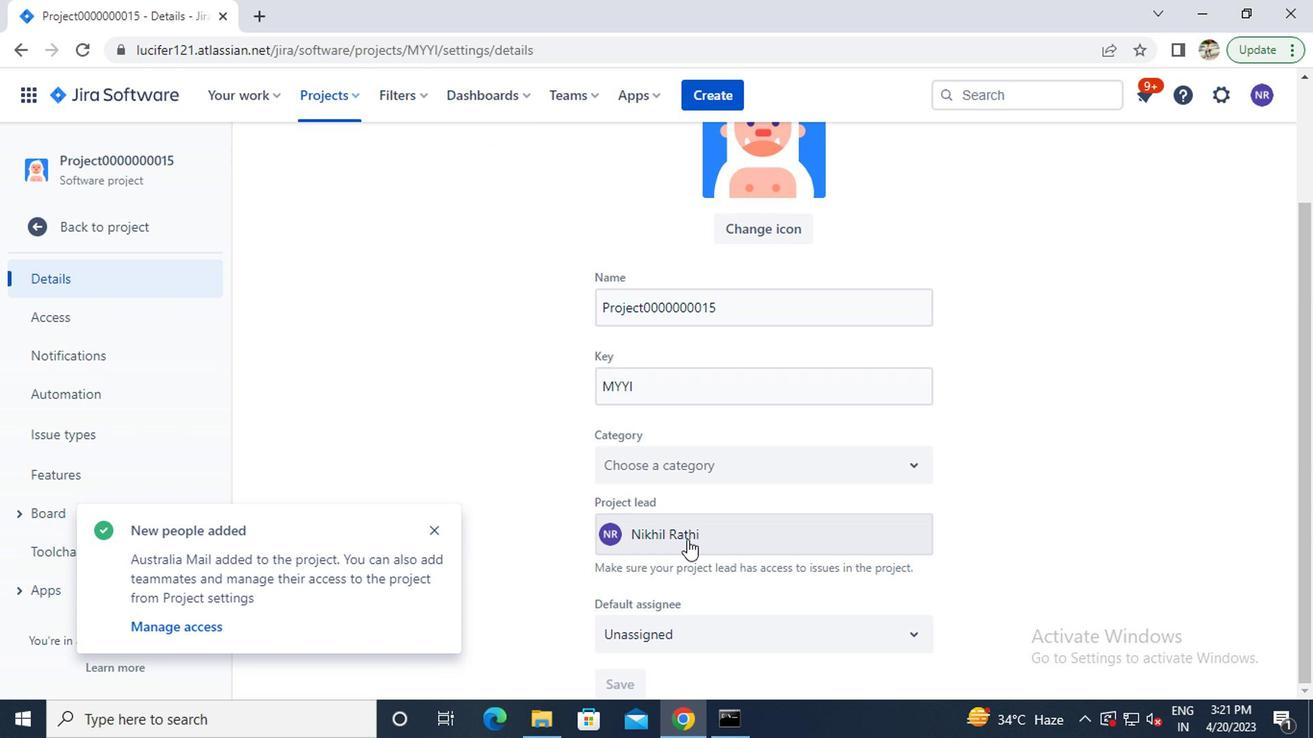 
Action: Mouse moved to (660, 340)
Screenshot: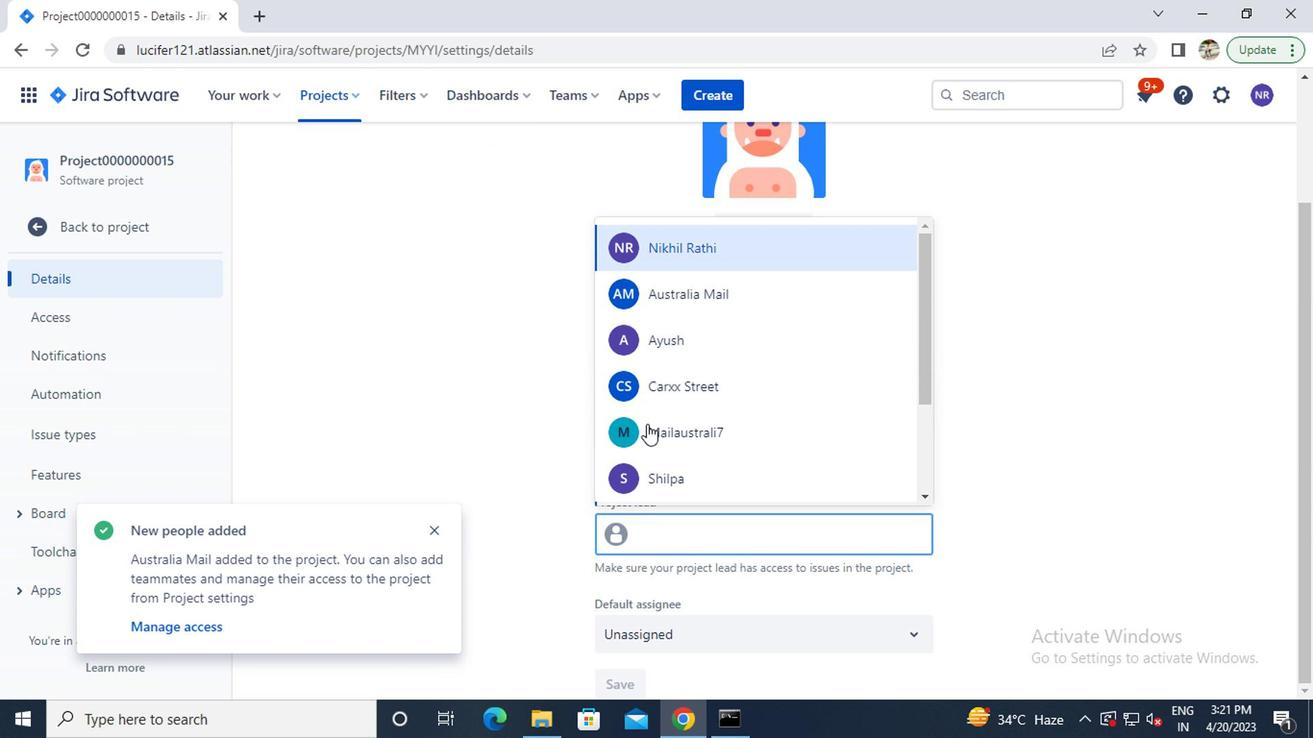
Action: Mouse pressed left at (660, 340)
Screenshot: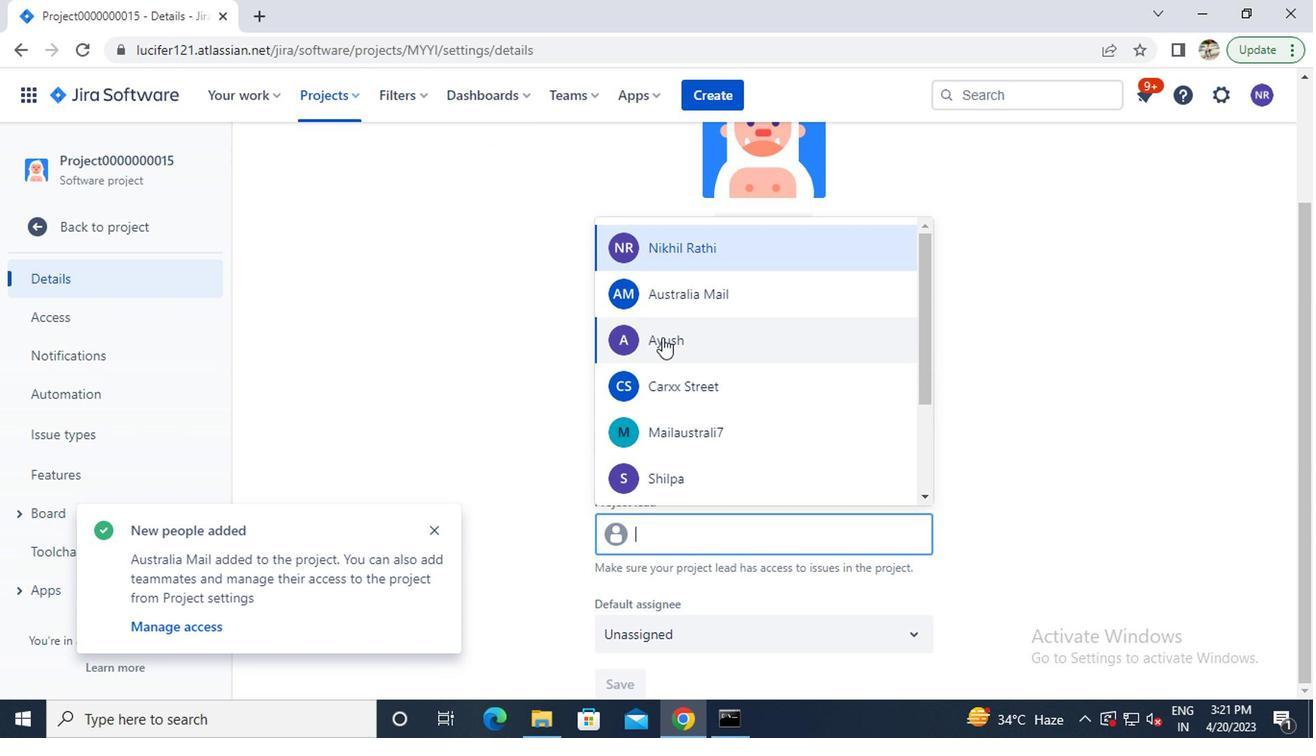 
Action: Mouse moved to (632, 472)
Screenshot: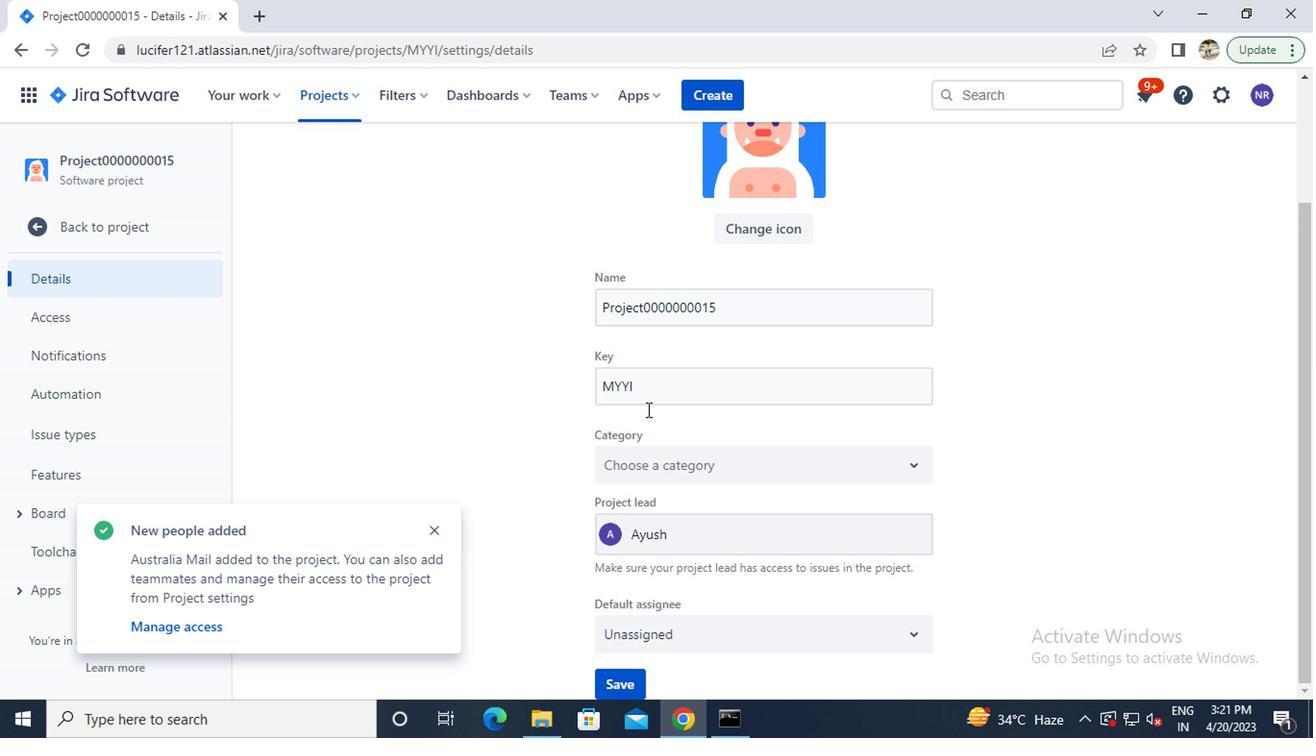 
Action: Mouse scrolled (632, 472) with delta (0, 0)
Screenshot: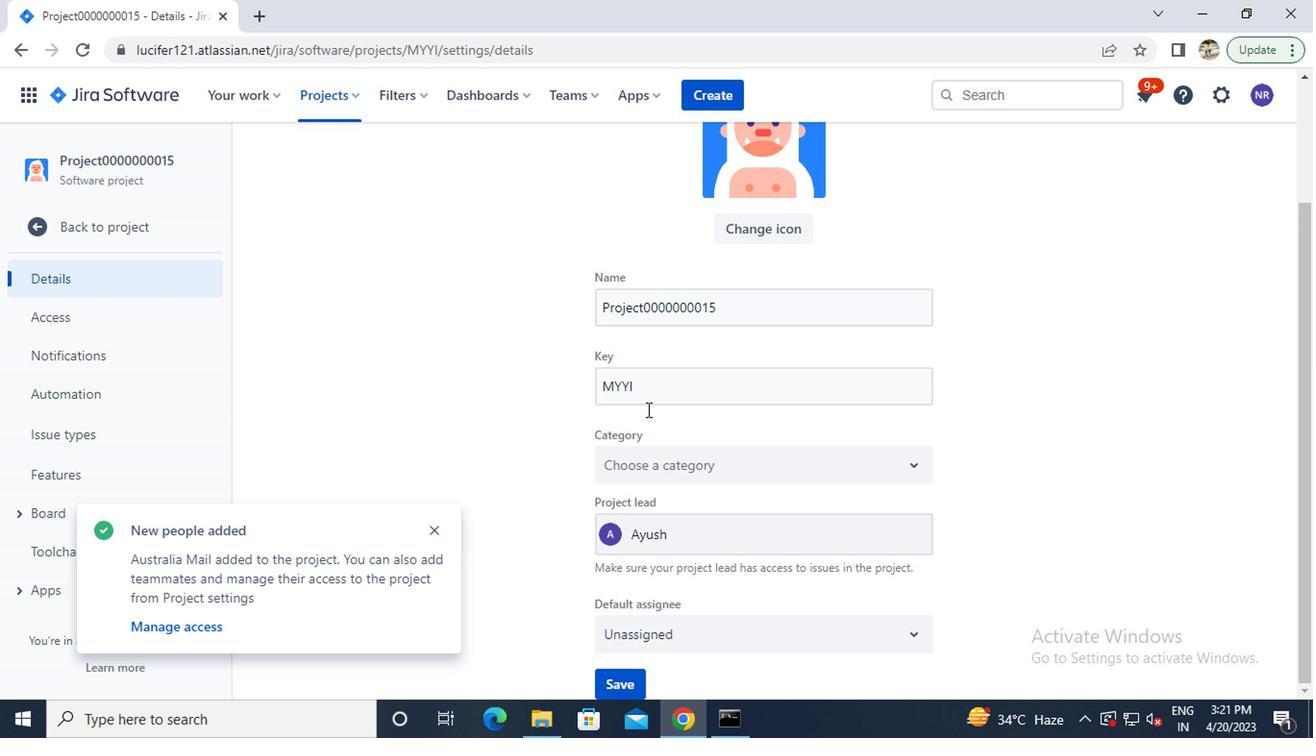 
Action: Mouse moved to (631, 476)
Screenshot: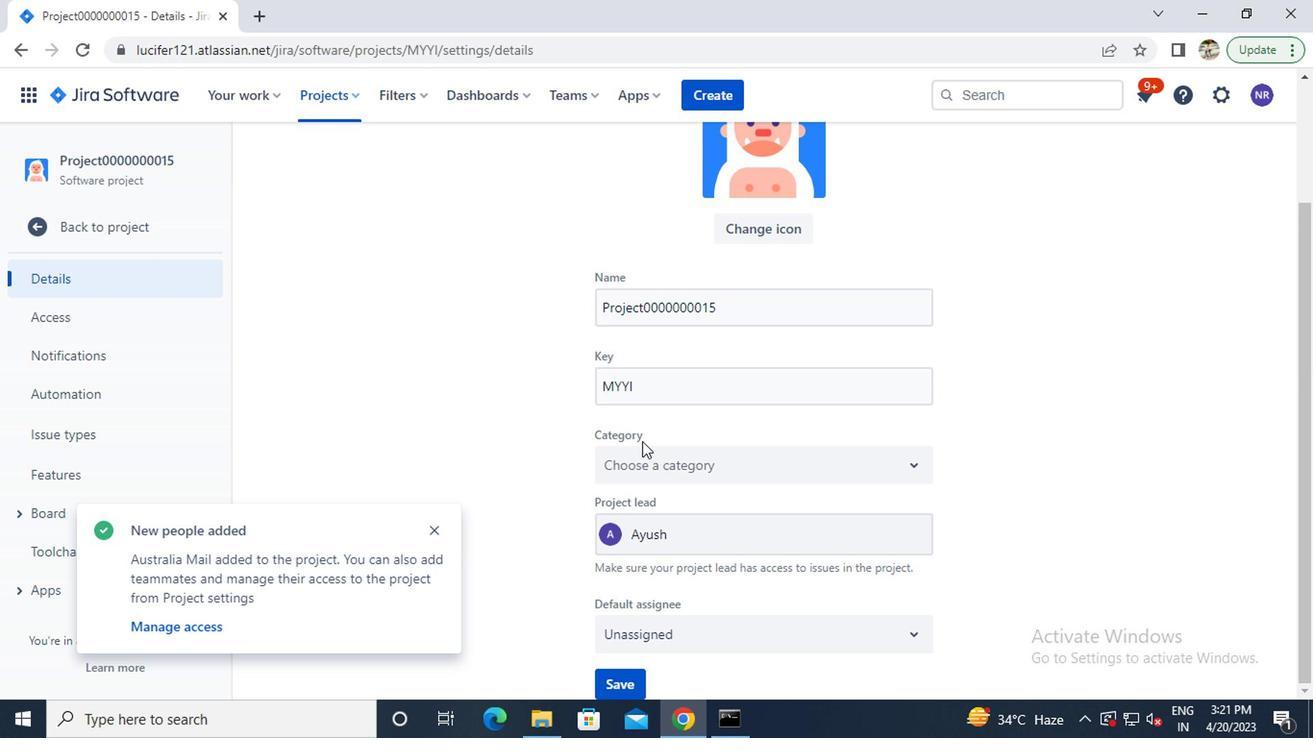 
Action: Mouse scrolled (631, 475) with delta (0, 0)
Screenshot: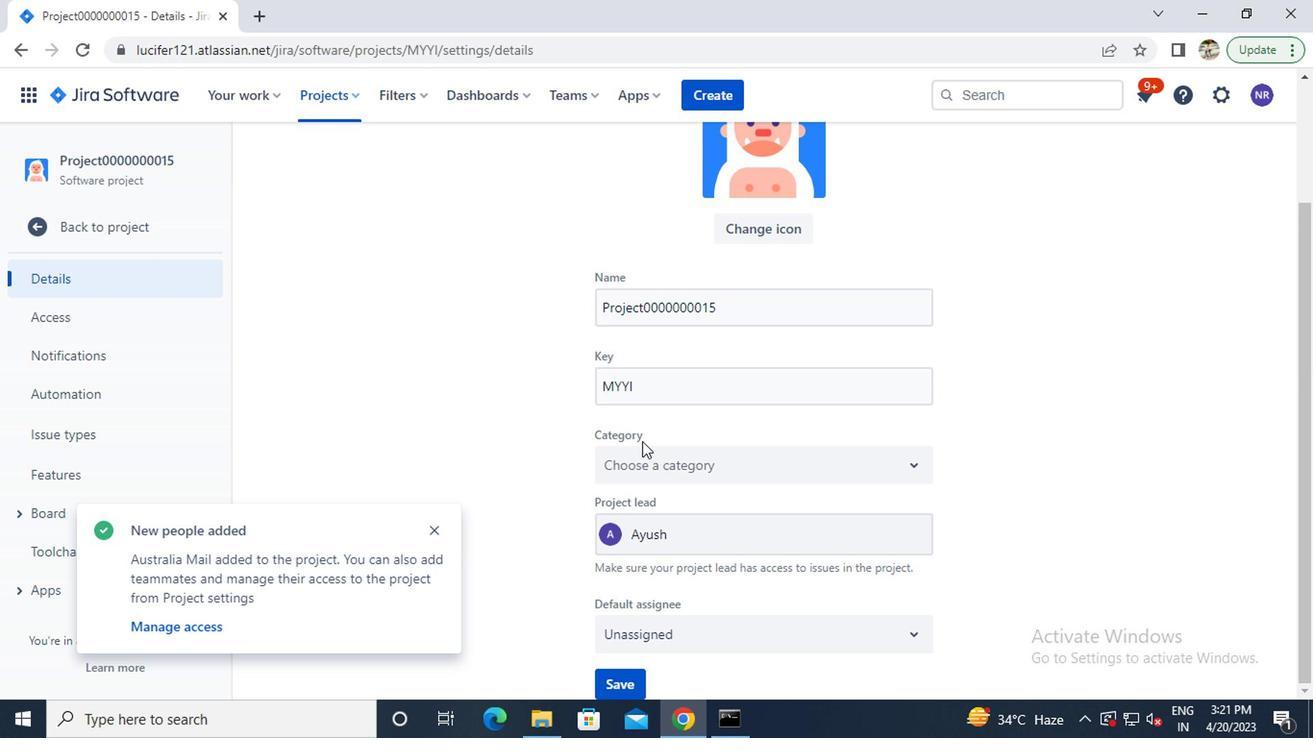 
Action: Mouse moved to (606, 664)
Screenshot: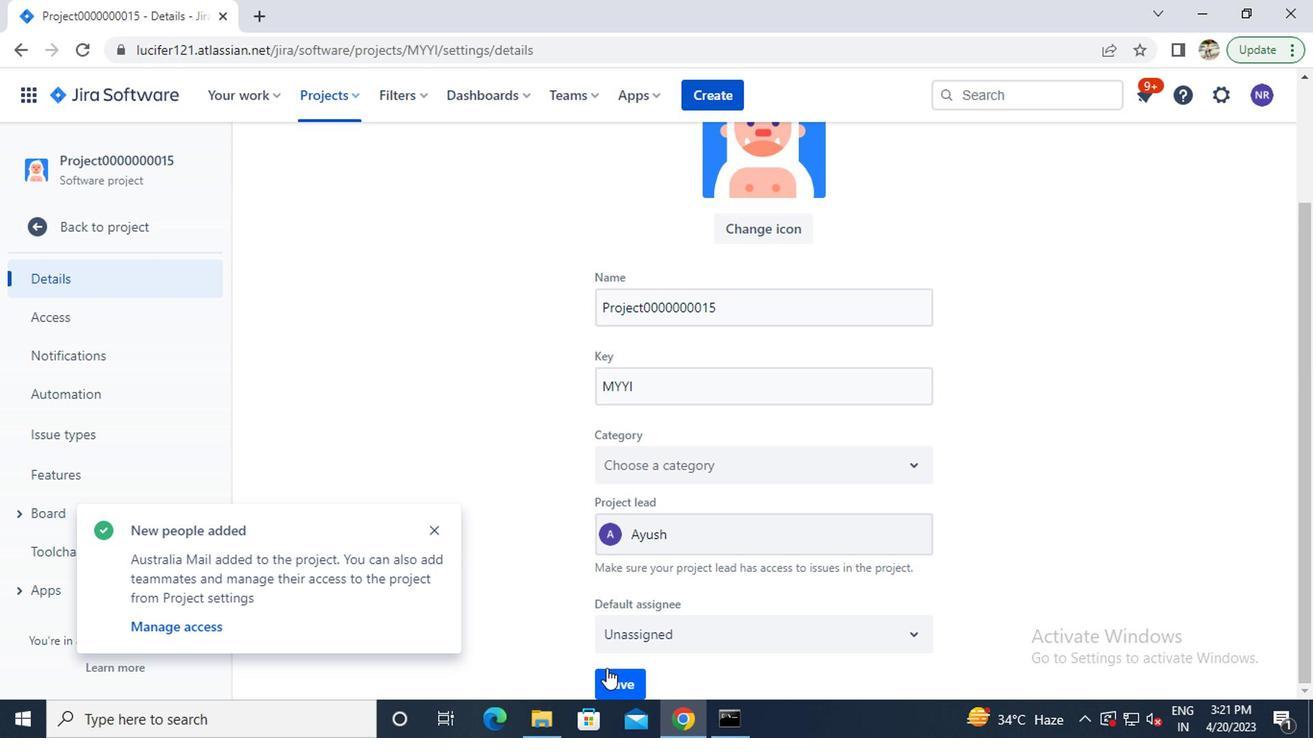 
Action: Mouse pressed left at (606, 664)
Screenshot: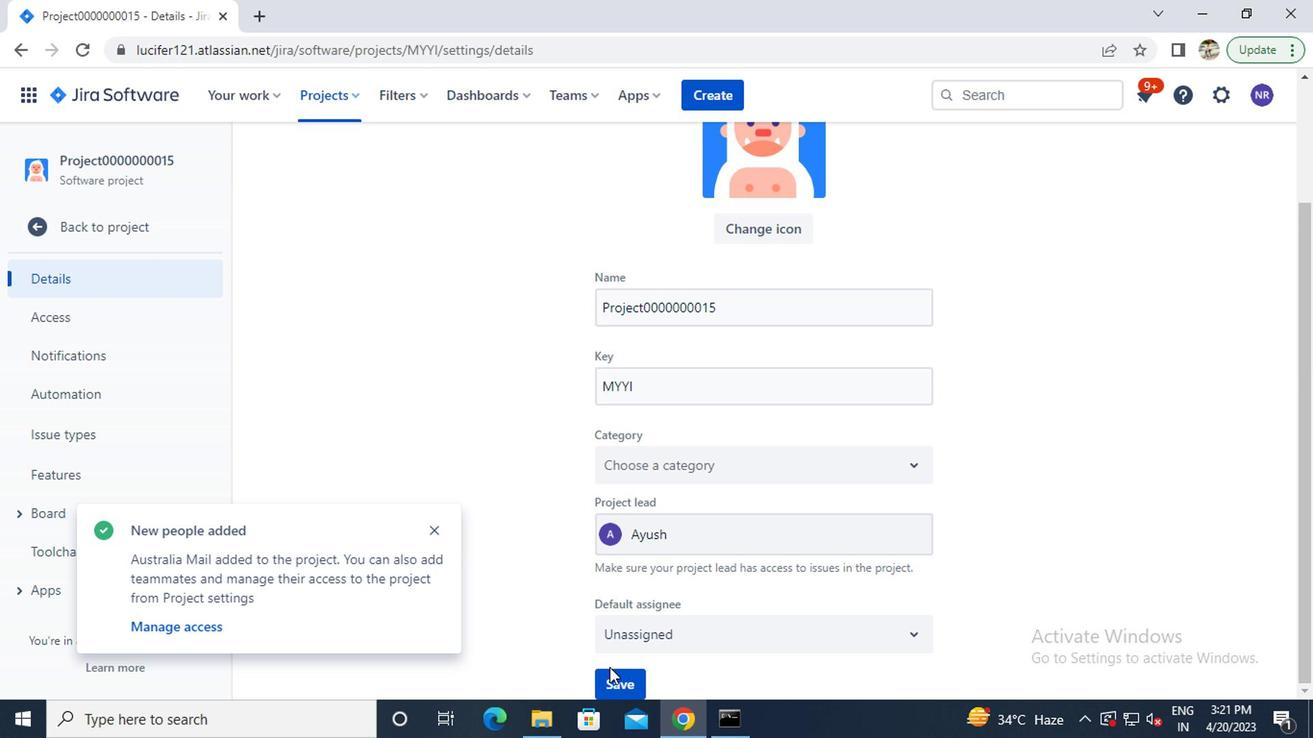 
Action: Mouse moved to (627, 679)
Screenshot: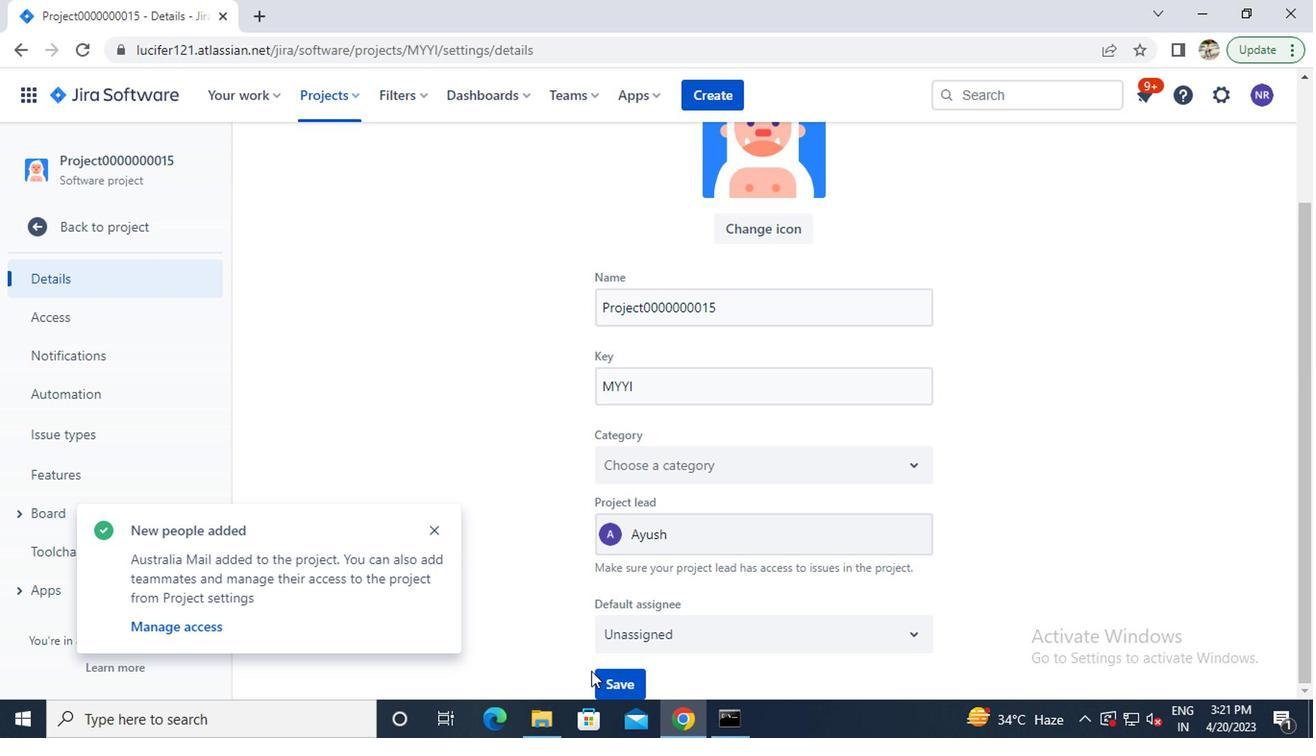 
Action: Mouse pressed left at (627, 679)
Screenshot: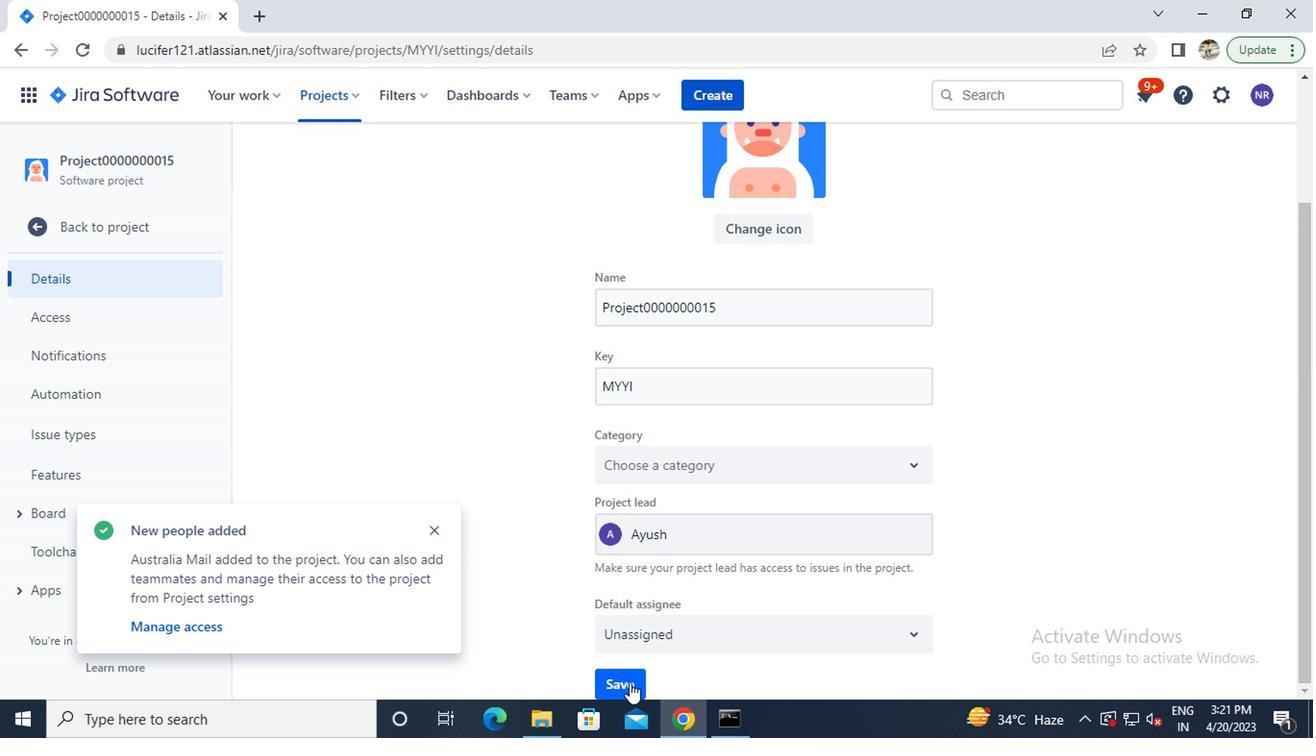
Action: Mouse moved to (305, 100)
Screenshot: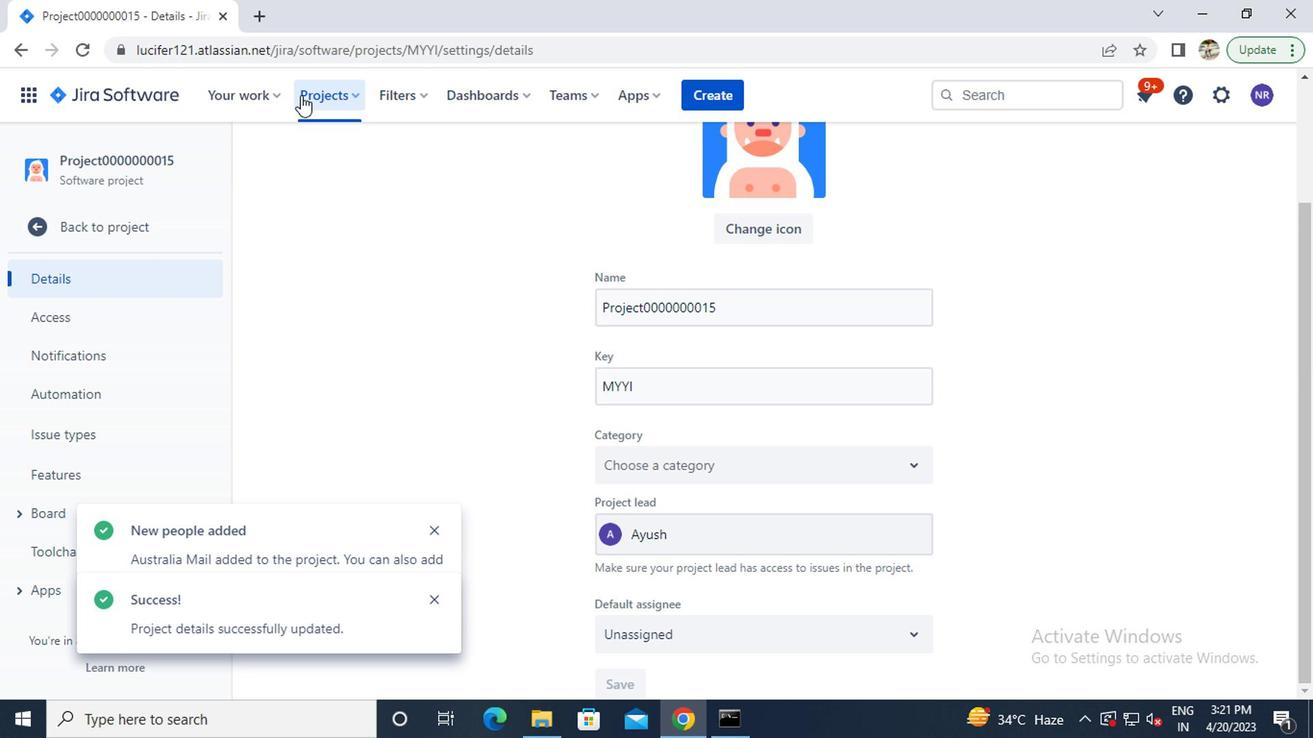 
Action: Mouse pressed left at (305, 100)
Screenshot: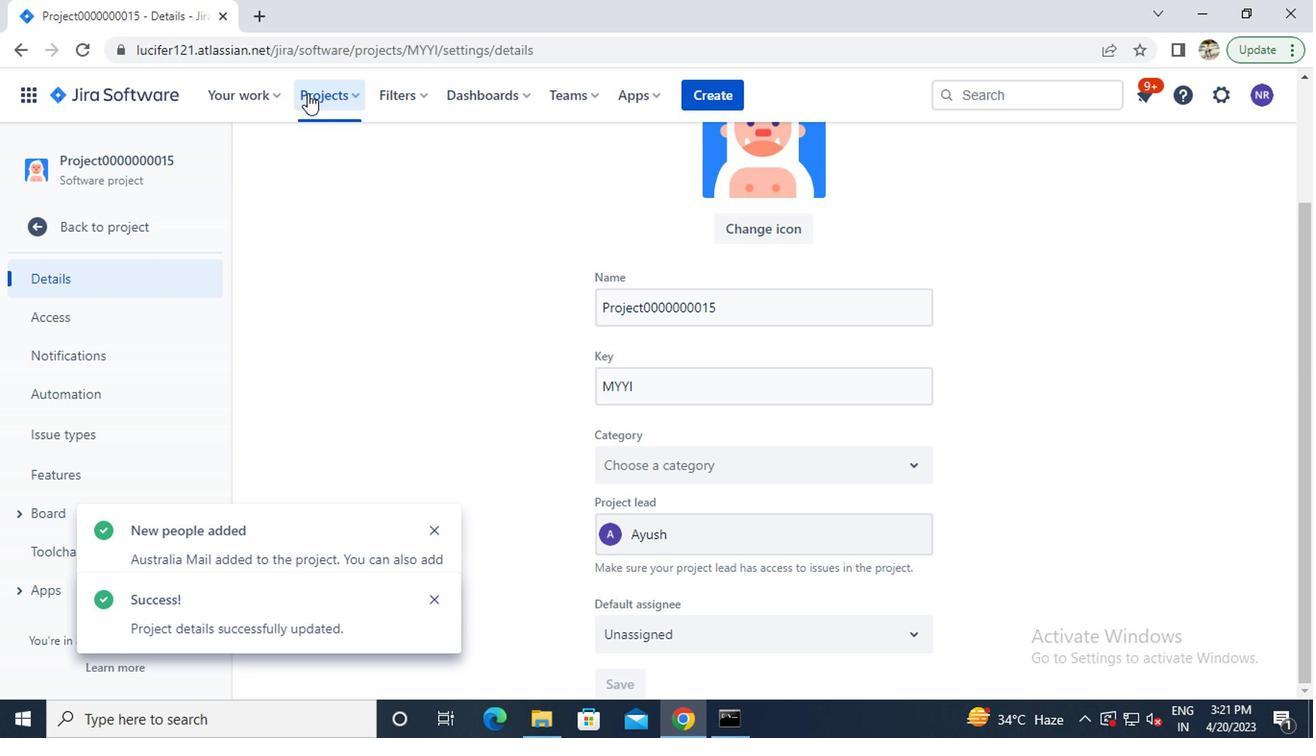 
Action: Mouse moved to (373, 221)
Screenshot: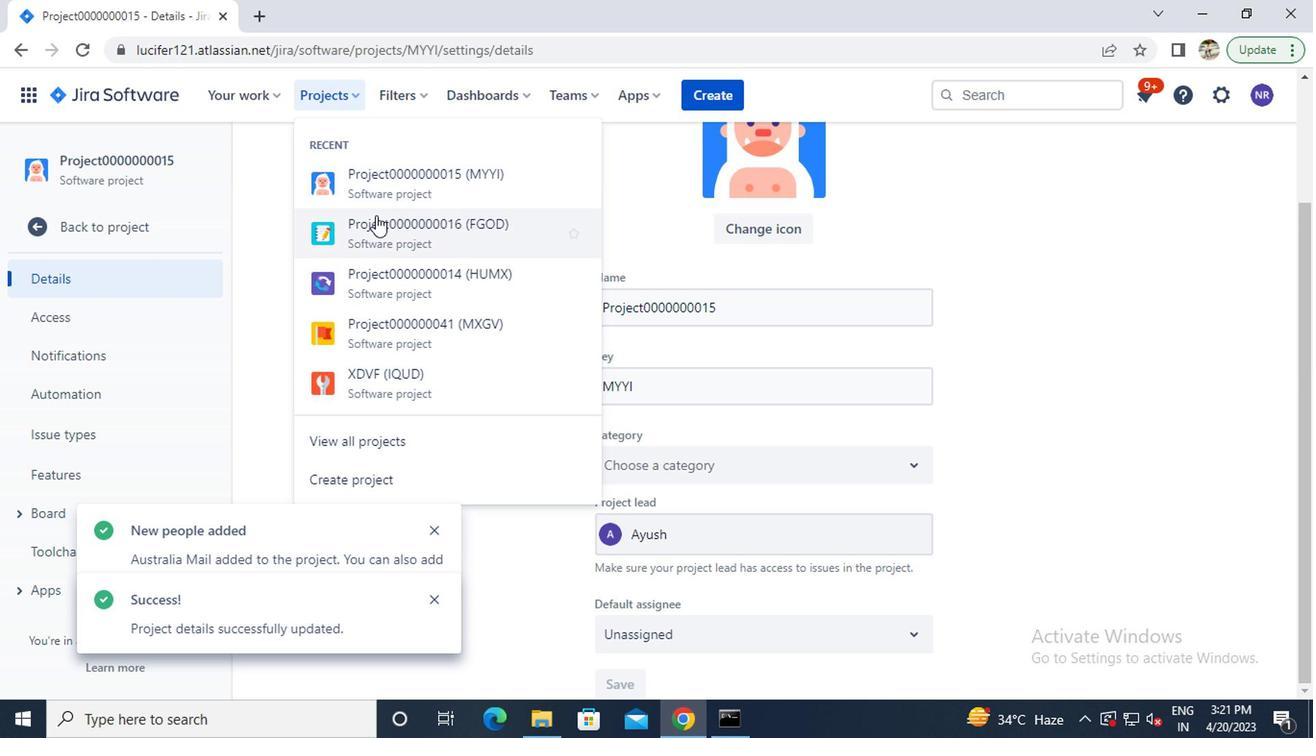 
Action: Mouse pressed left at (373, 221)
Screenshot: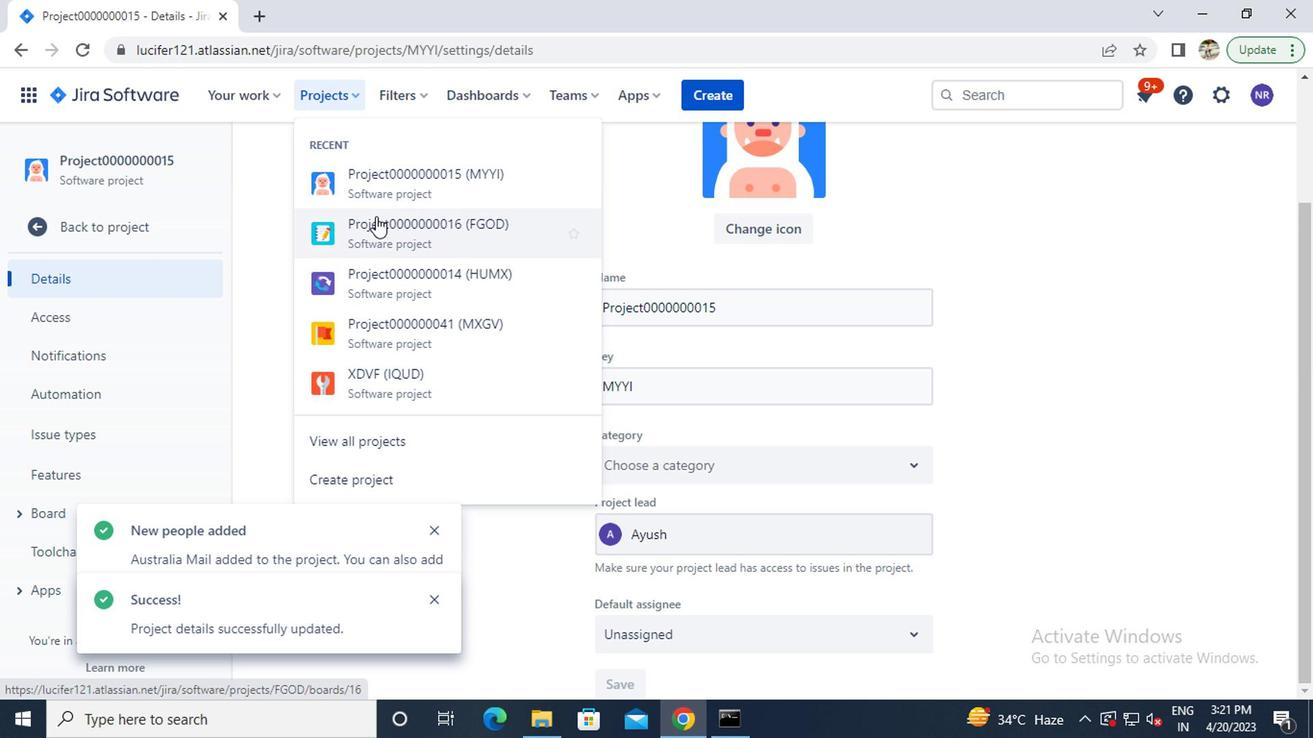 
Action: Mouse moved to (66, 549)
Screenshot: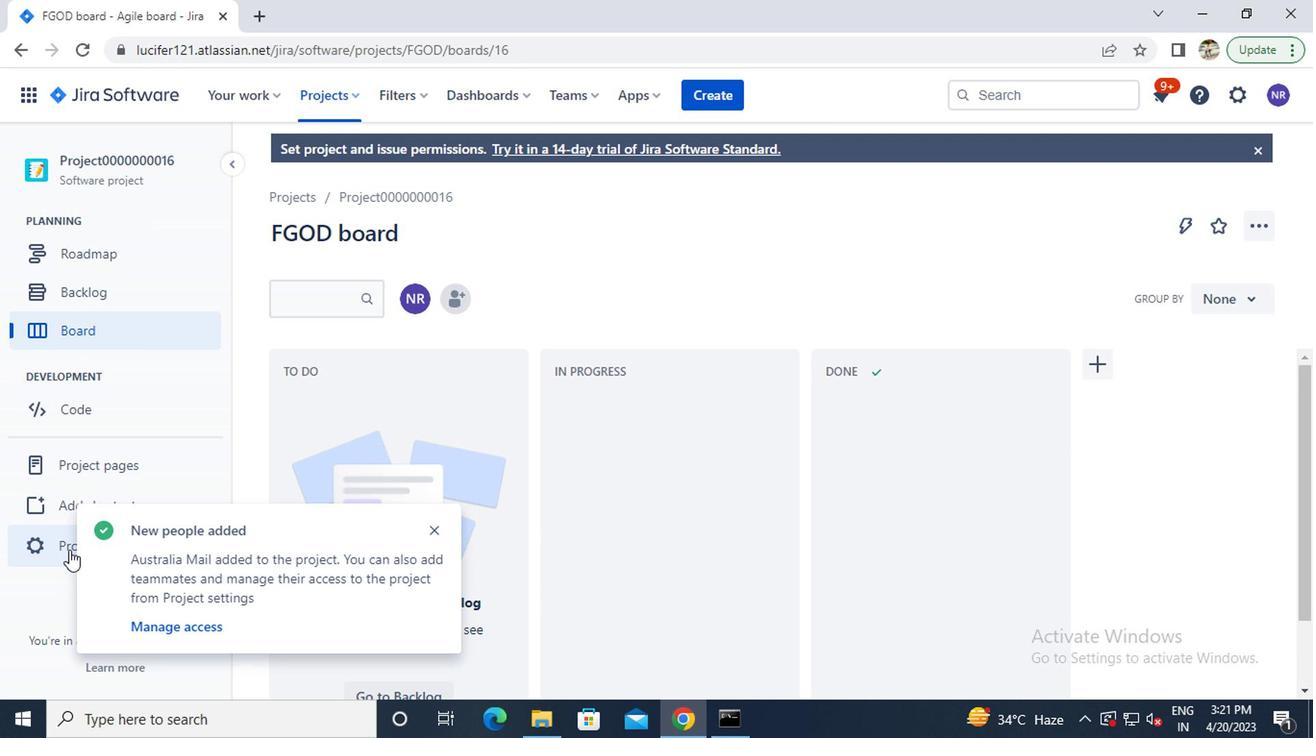 
Action: Mouse pressed left at (66, 549)
Screenshot: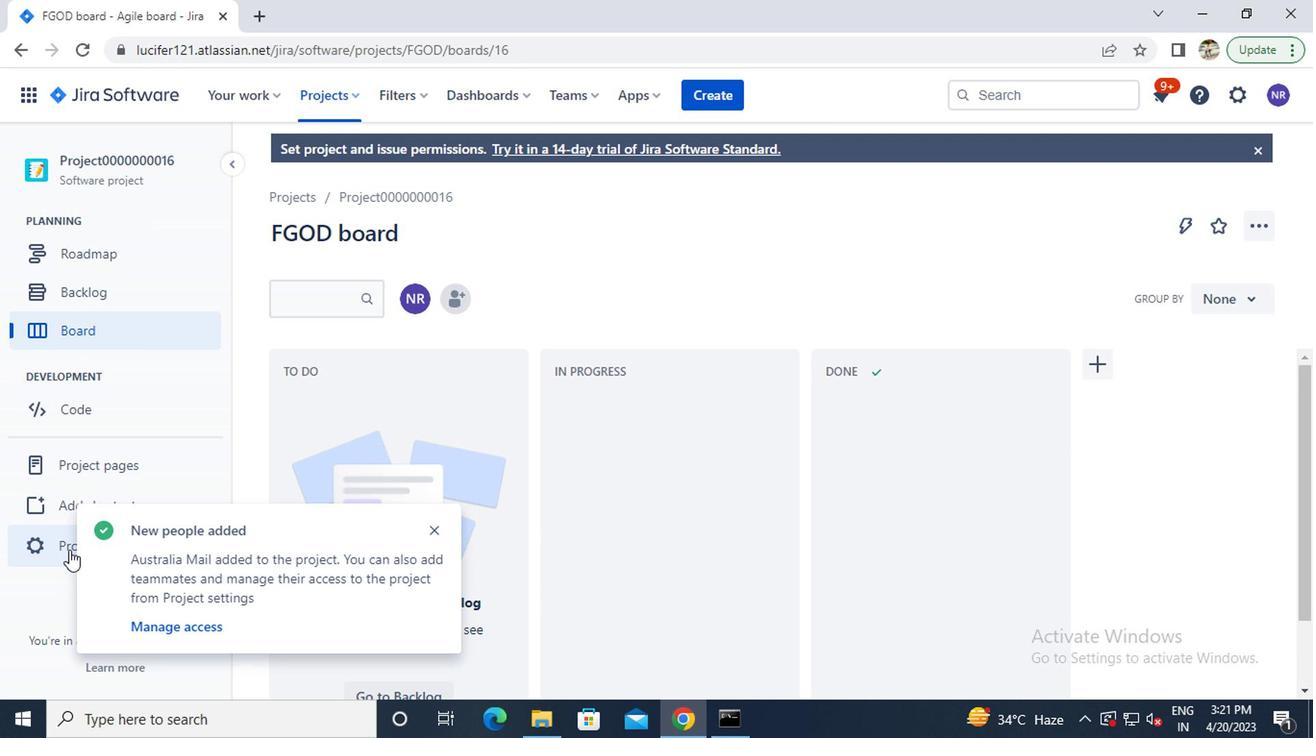 
Action: Mouse moved to (595, 547)
Screenshot: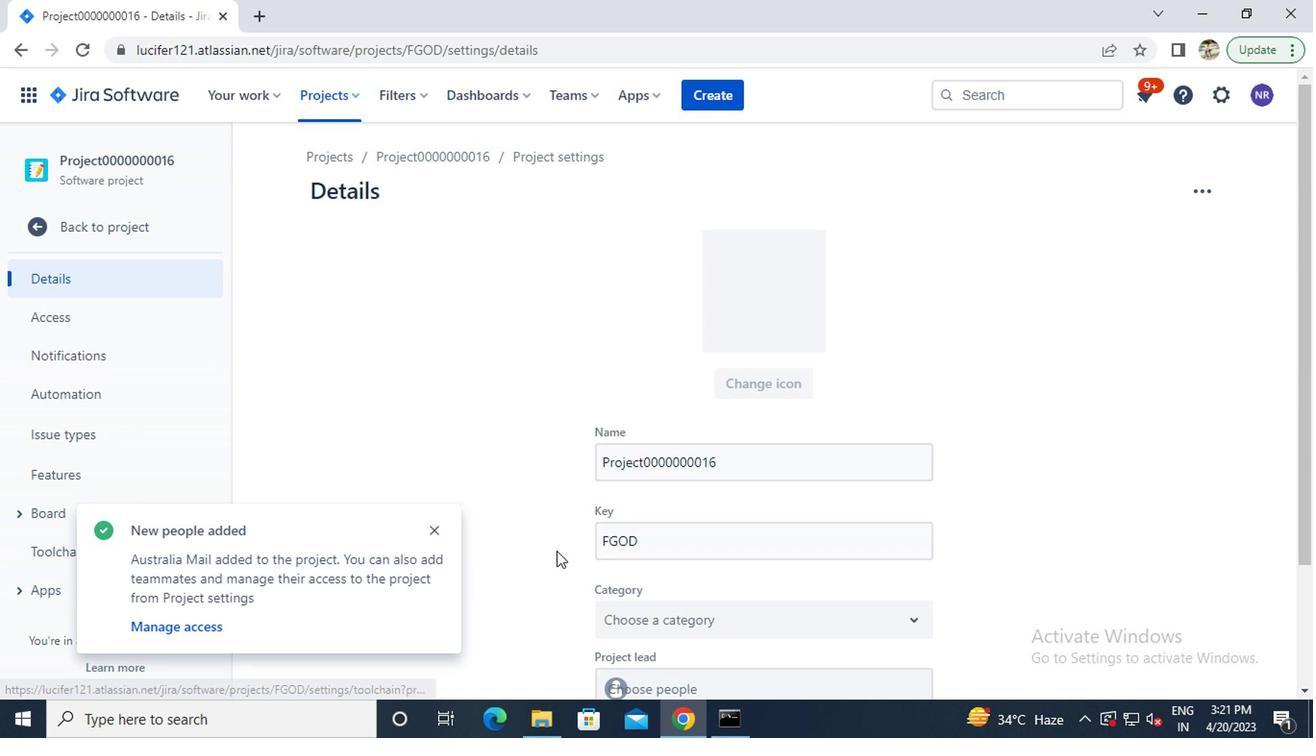 
Action: Mouse scrolled (595, 546) with delta (0, 0)
Screenshot: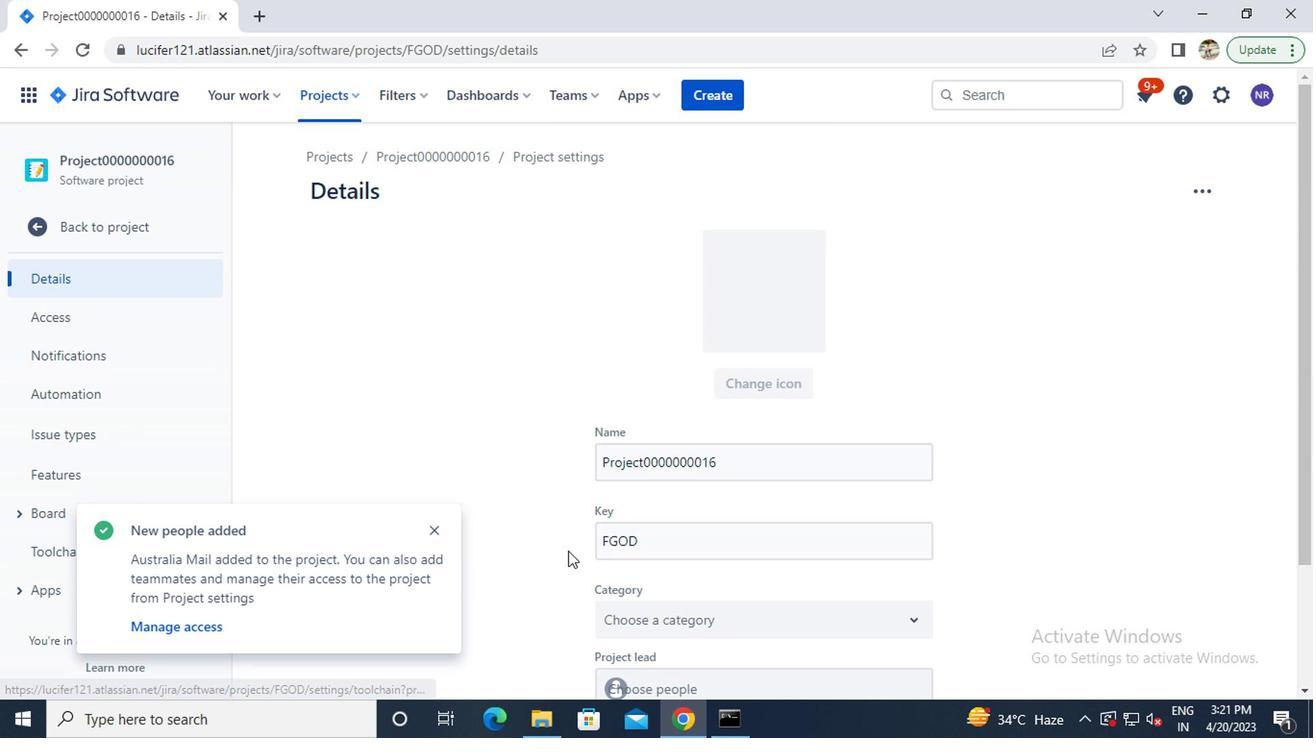 
Action: Mouse scrolled (595, 546) with delta (0, 0)
Screenshot: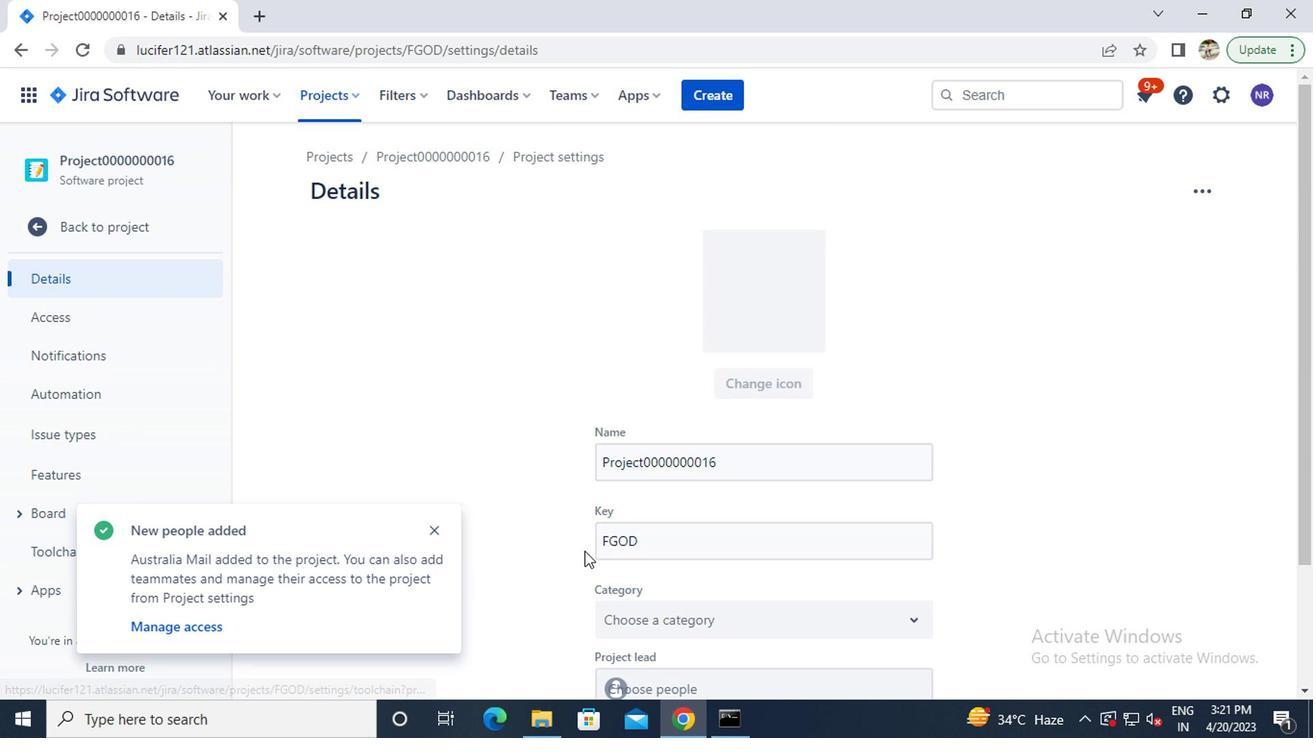 
Action: Mouse moved to (634, 537)
Screenshot: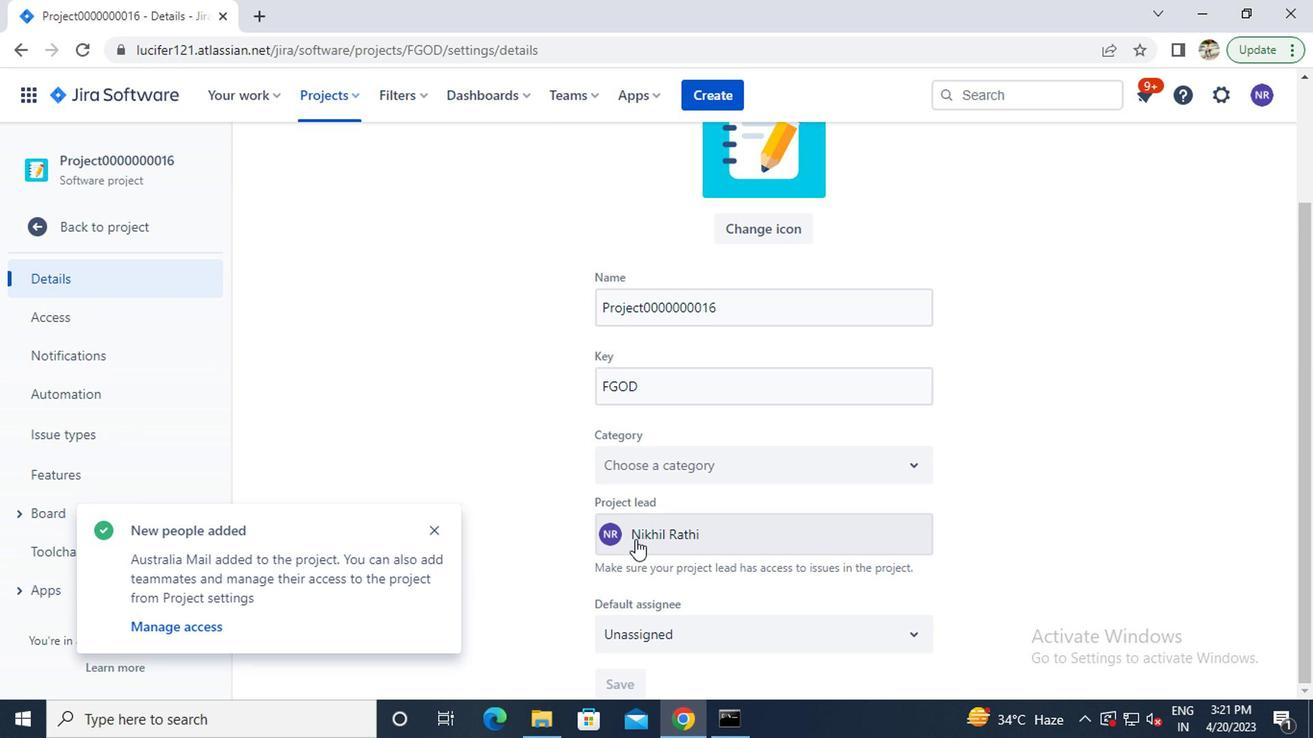 
Action: Mouse pressed left at (634, 537)
Screenshot: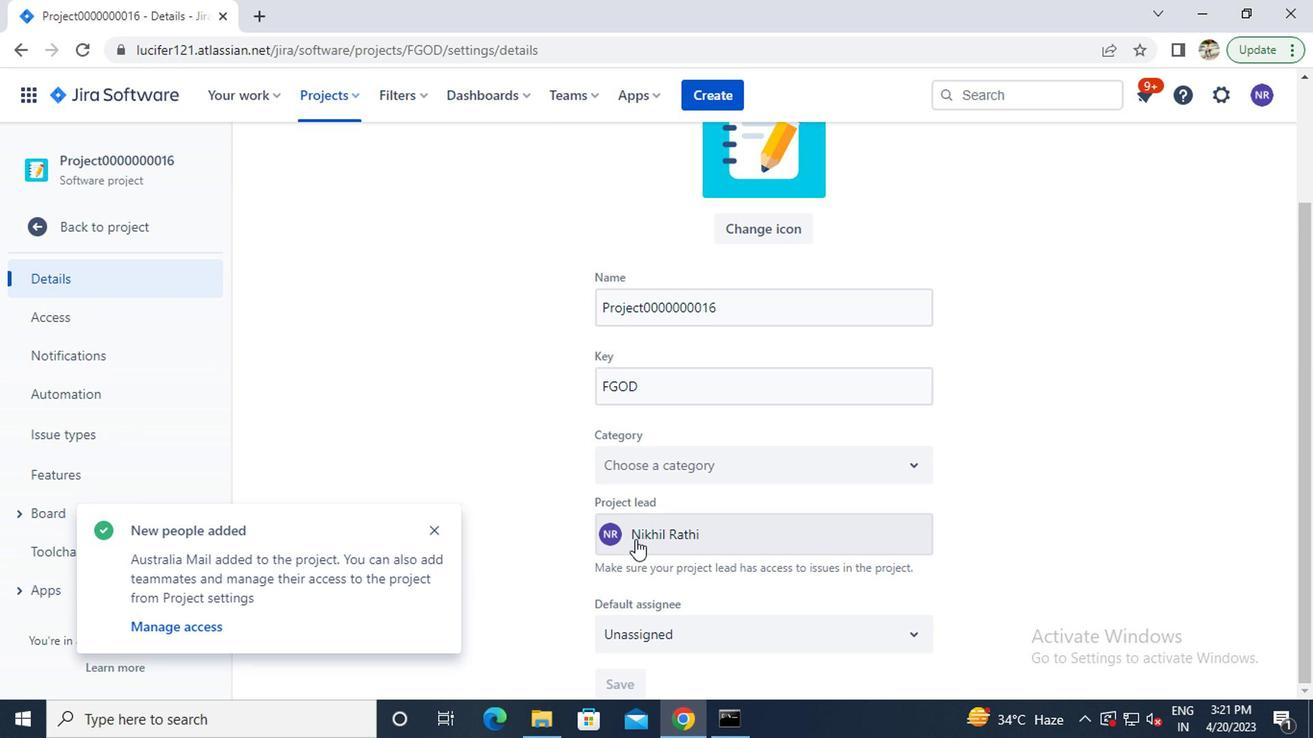 
Action: Mouse moved to (623, 542)
Screenshot: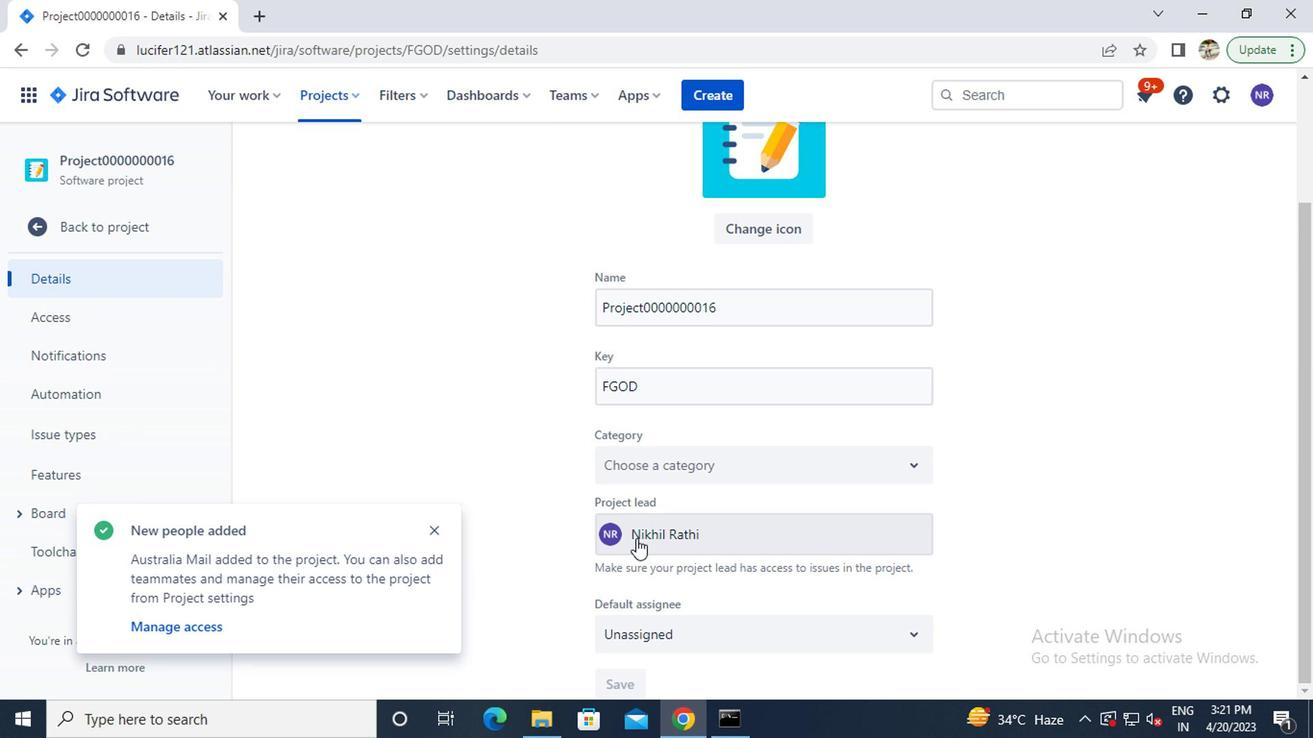 
Action: Key pressed v
Screenshot: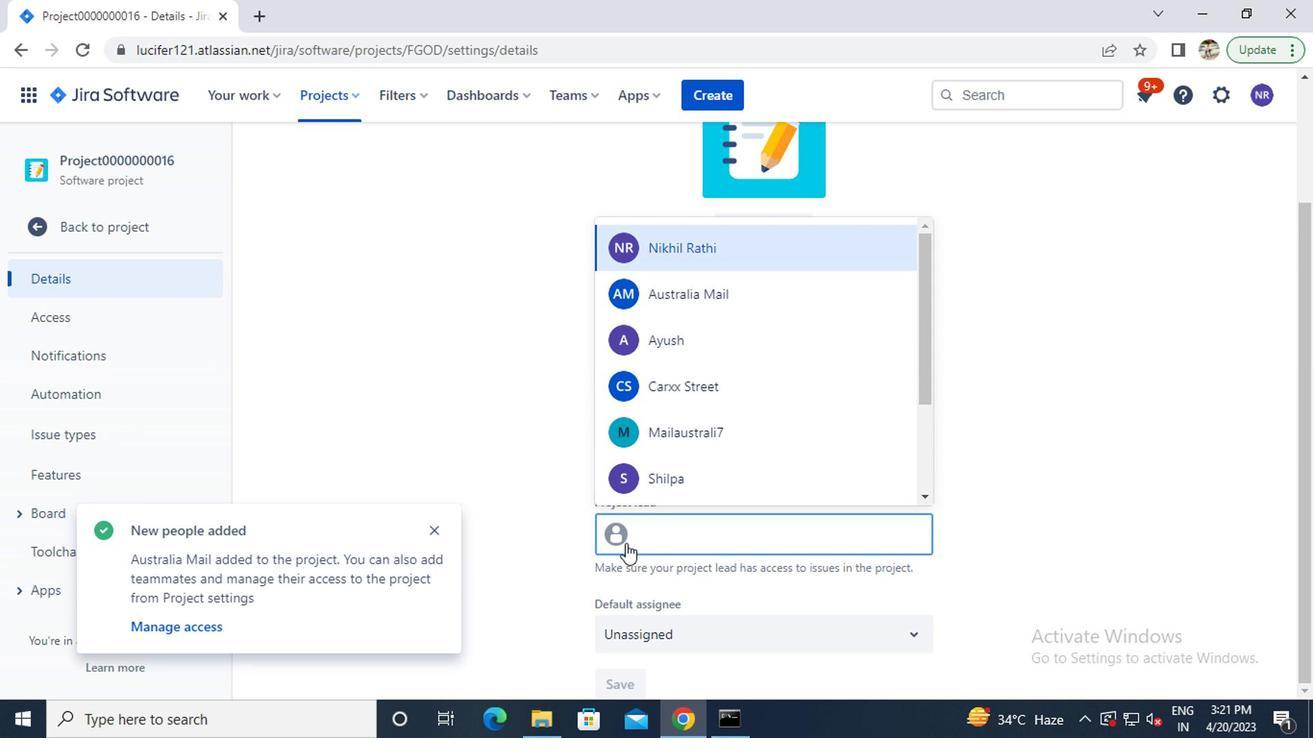 
Action: Mouse moved to (686, 459)
Screenshot: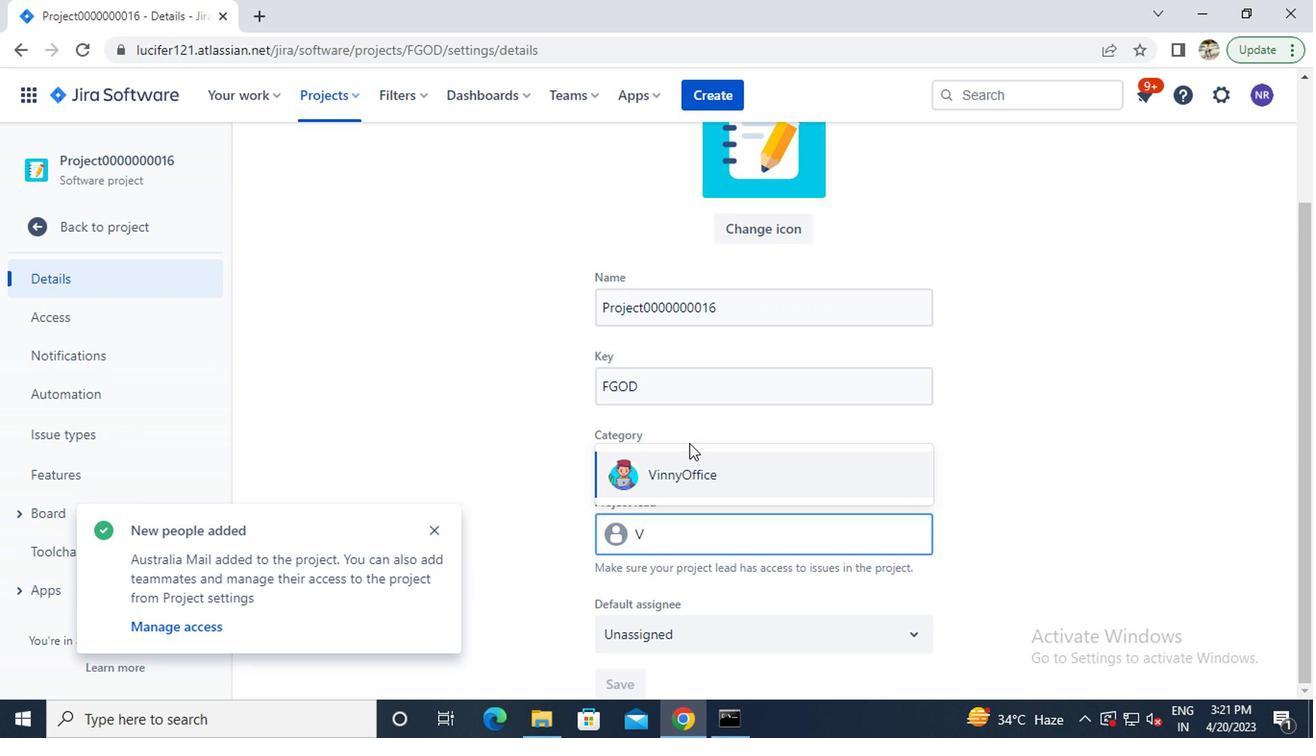 
Action: Mouse pressed left at (686, 459)
Screenshot: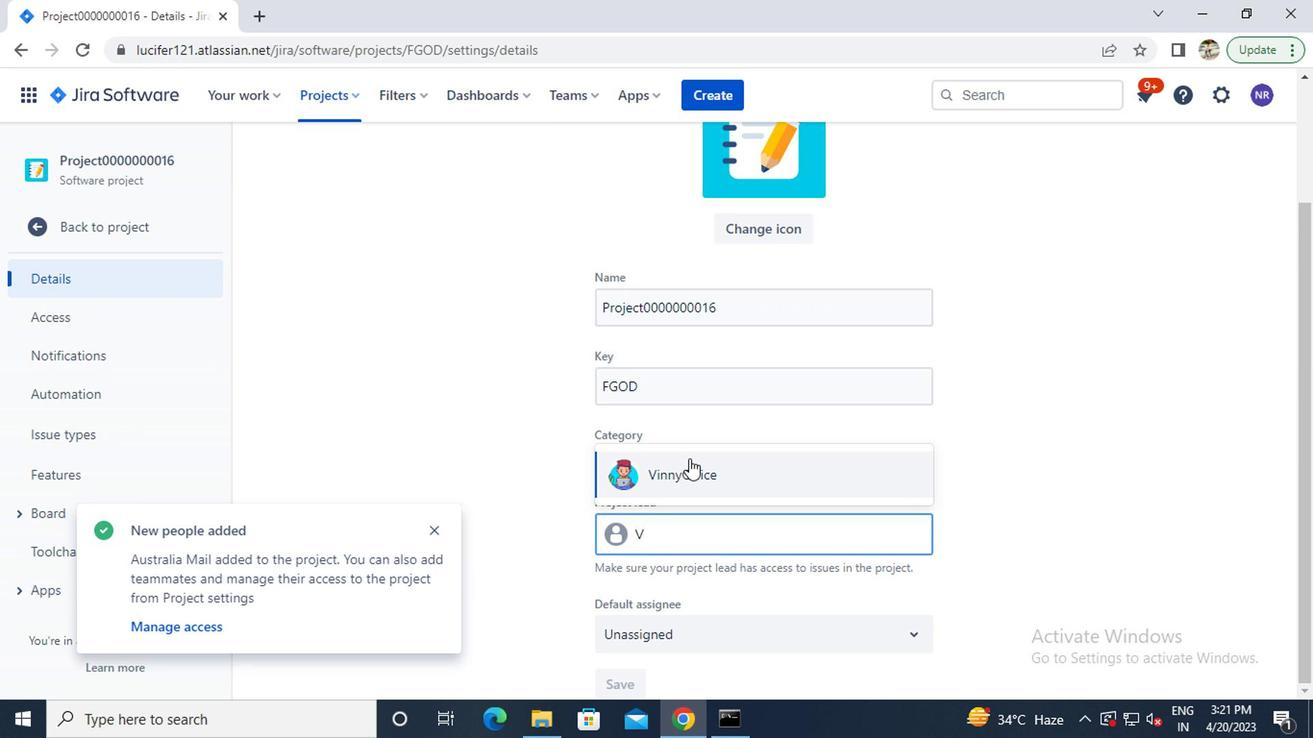 
Action: Mouse moved to (676, 503)
Screenshot: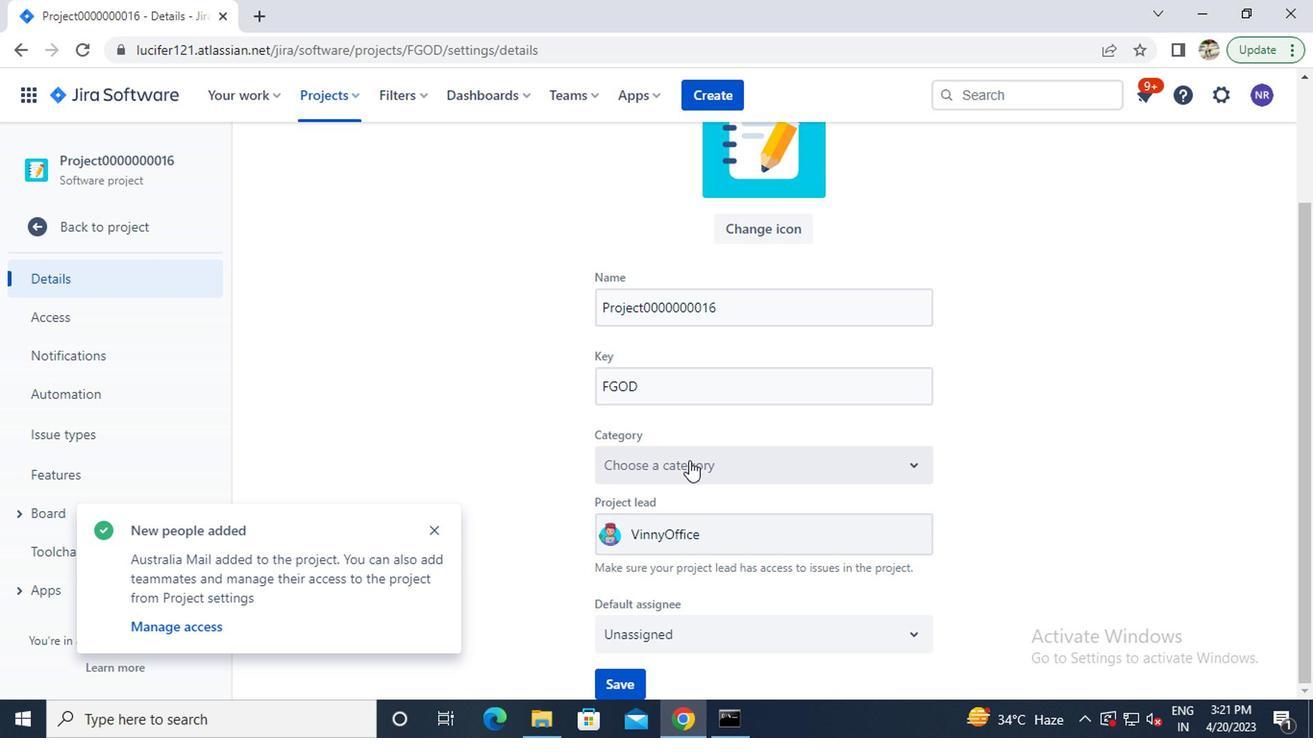 
Action: Mouse scrolled (676, 502) with delta (0, 0)
Screenshot: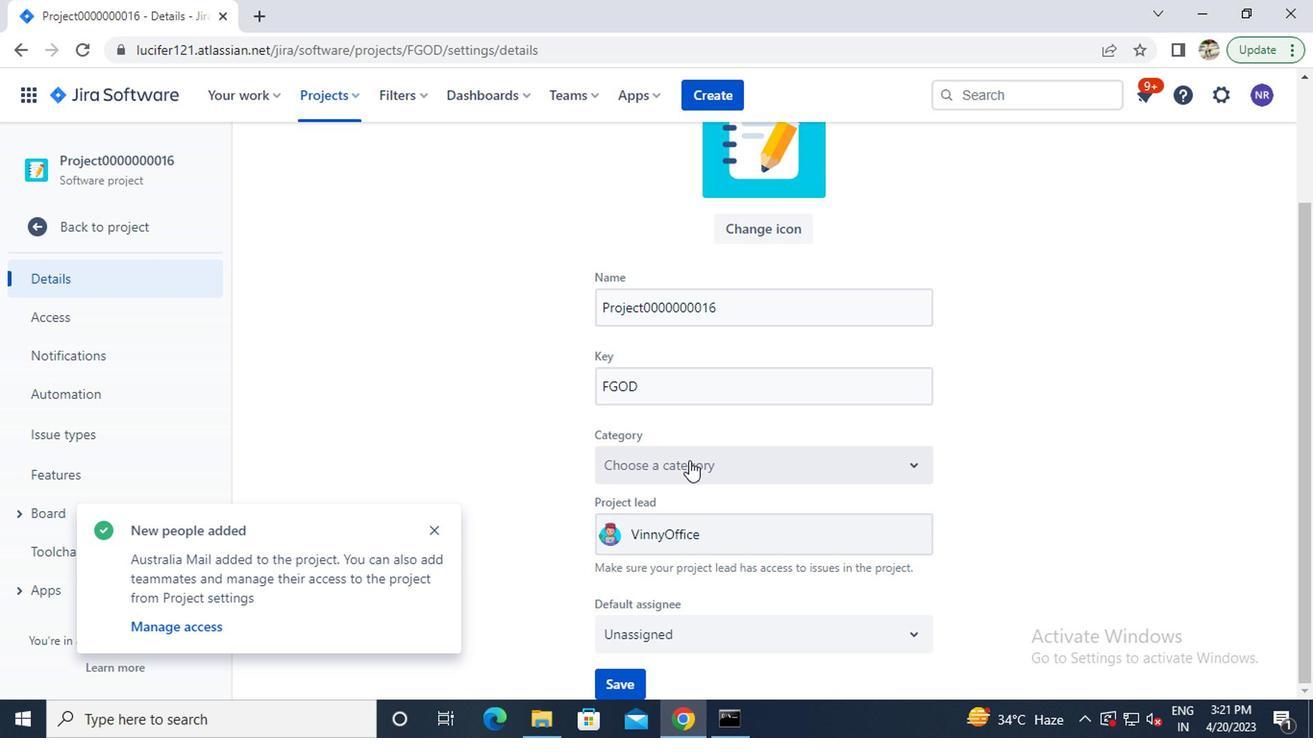 
Action: Mouse scrolled (676, 502) with delta (0, 0)
Screenshot: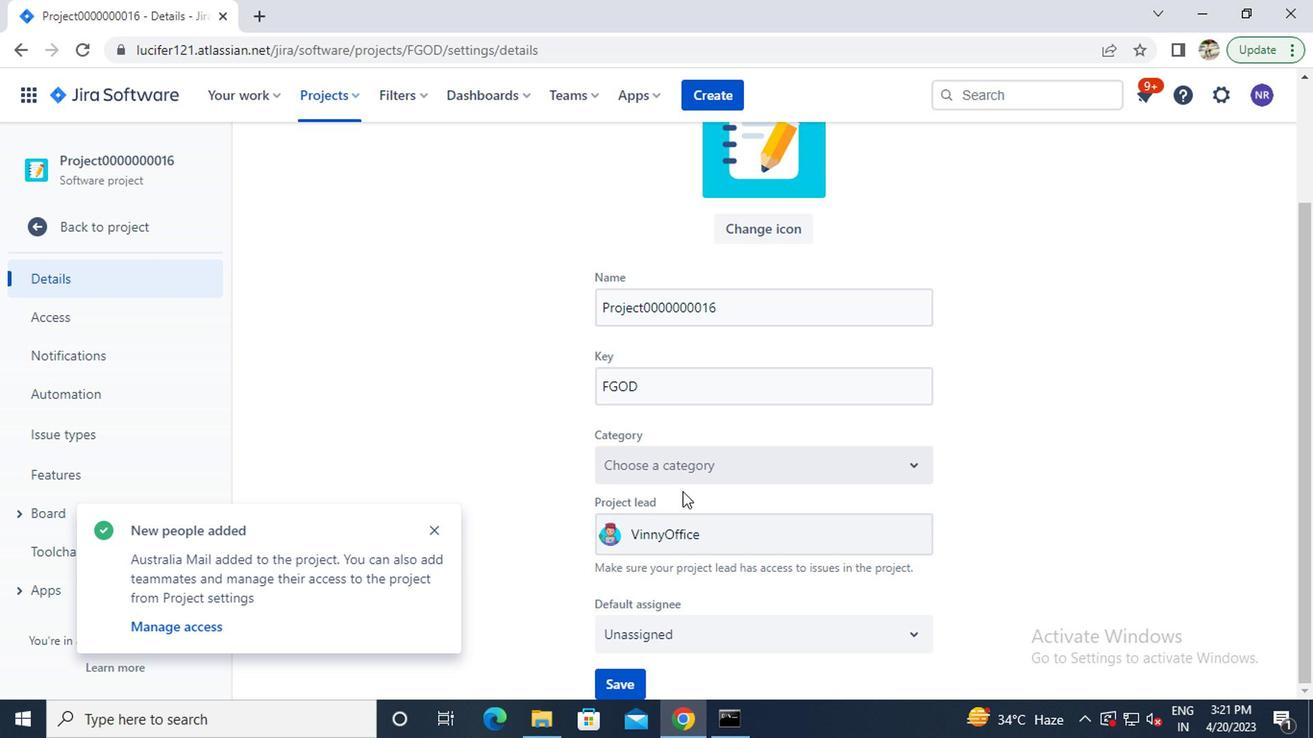 
Action: Mouse scrolled (676, 502) with delta (0, 0)
Screenshot: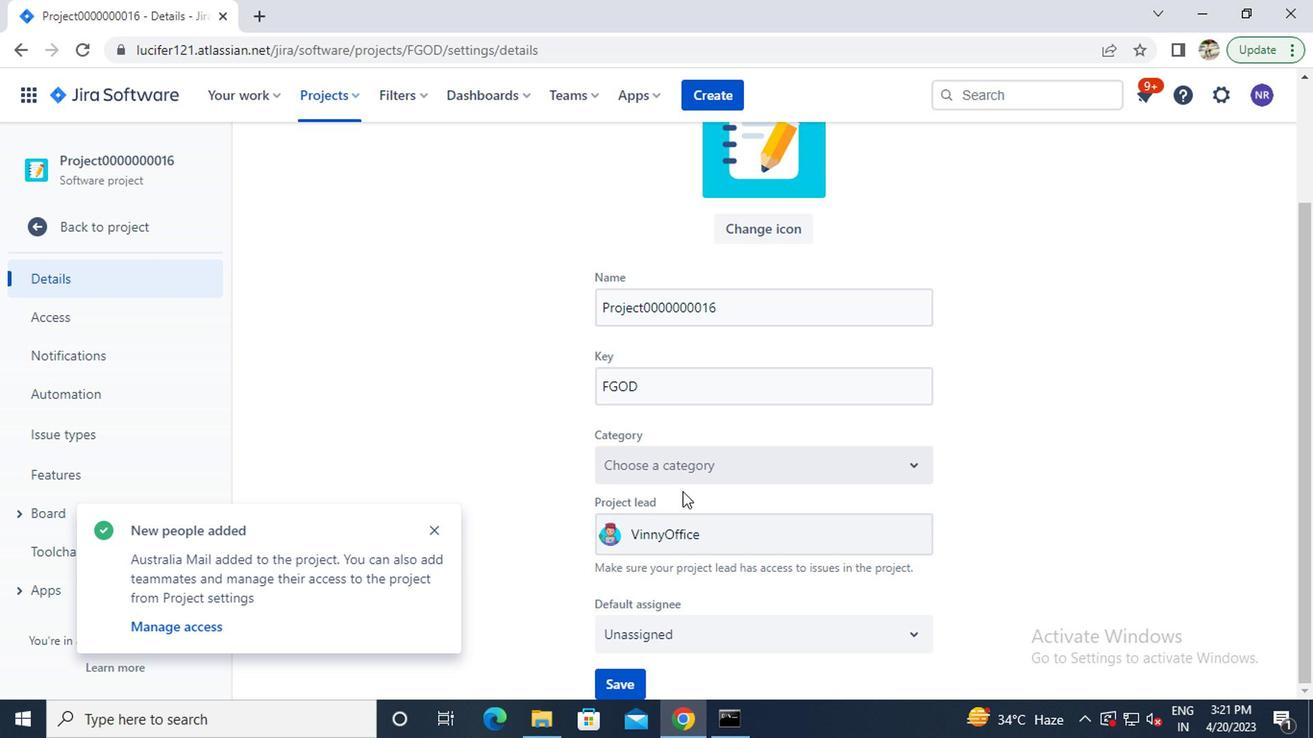 
Action: Mouse scrolled (676, 502) with delta (0, 0)
Screenshot: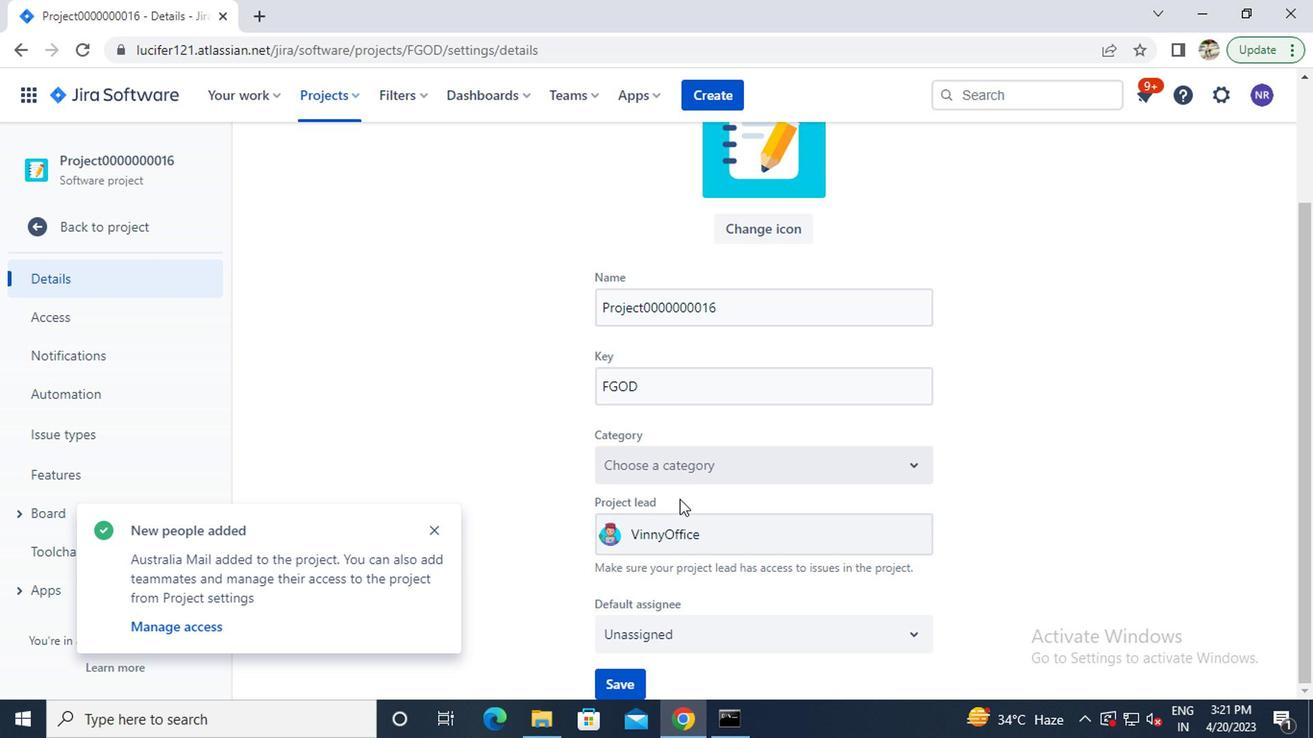 
Action: Mouse moved to (628, 671)
Screenshot: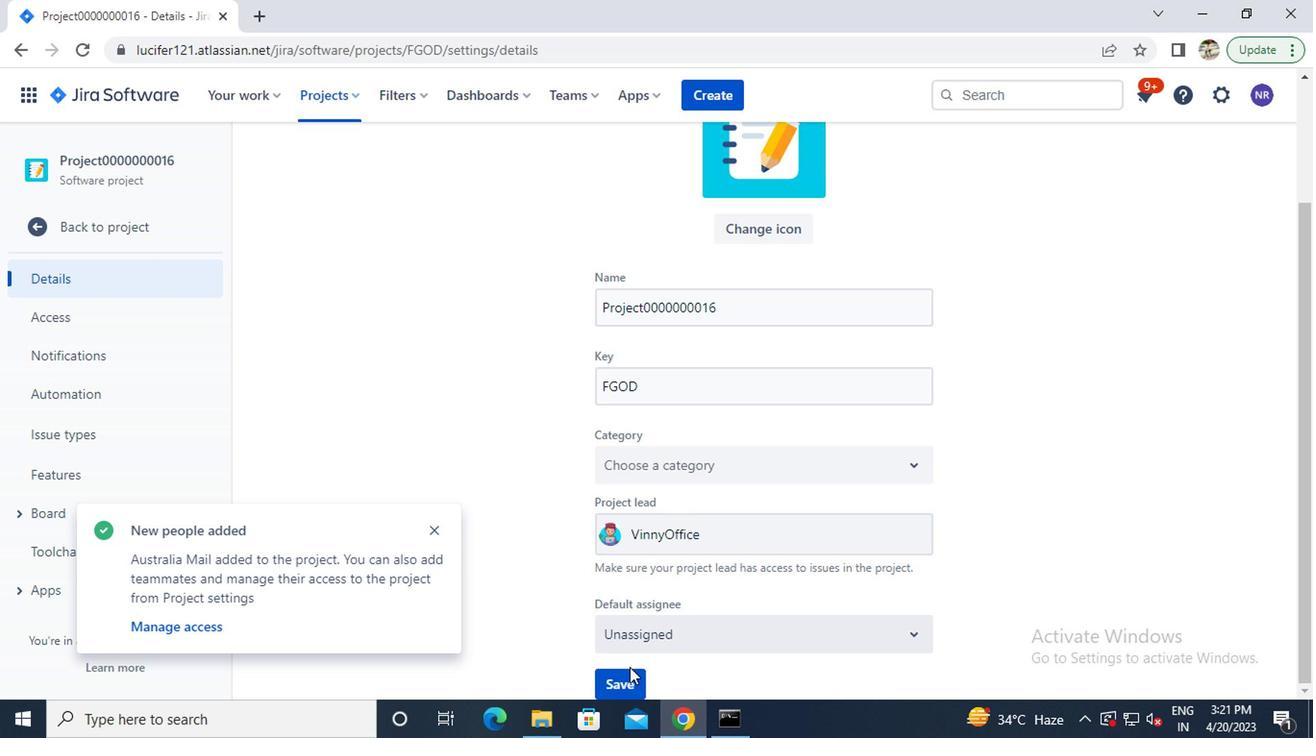 
Action: Mouse pressed left at (628, 671)
Screenshot: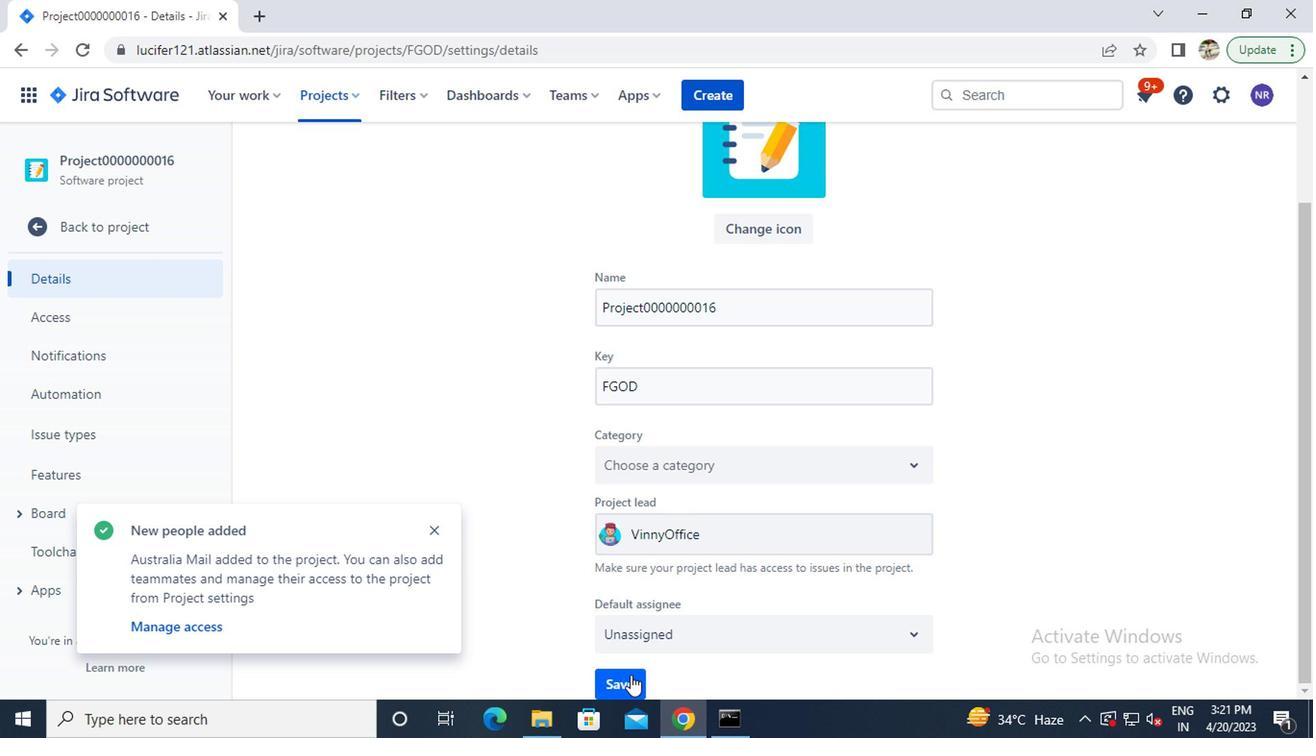 
Action: Mouse moved to (628, 671)
Screenshot: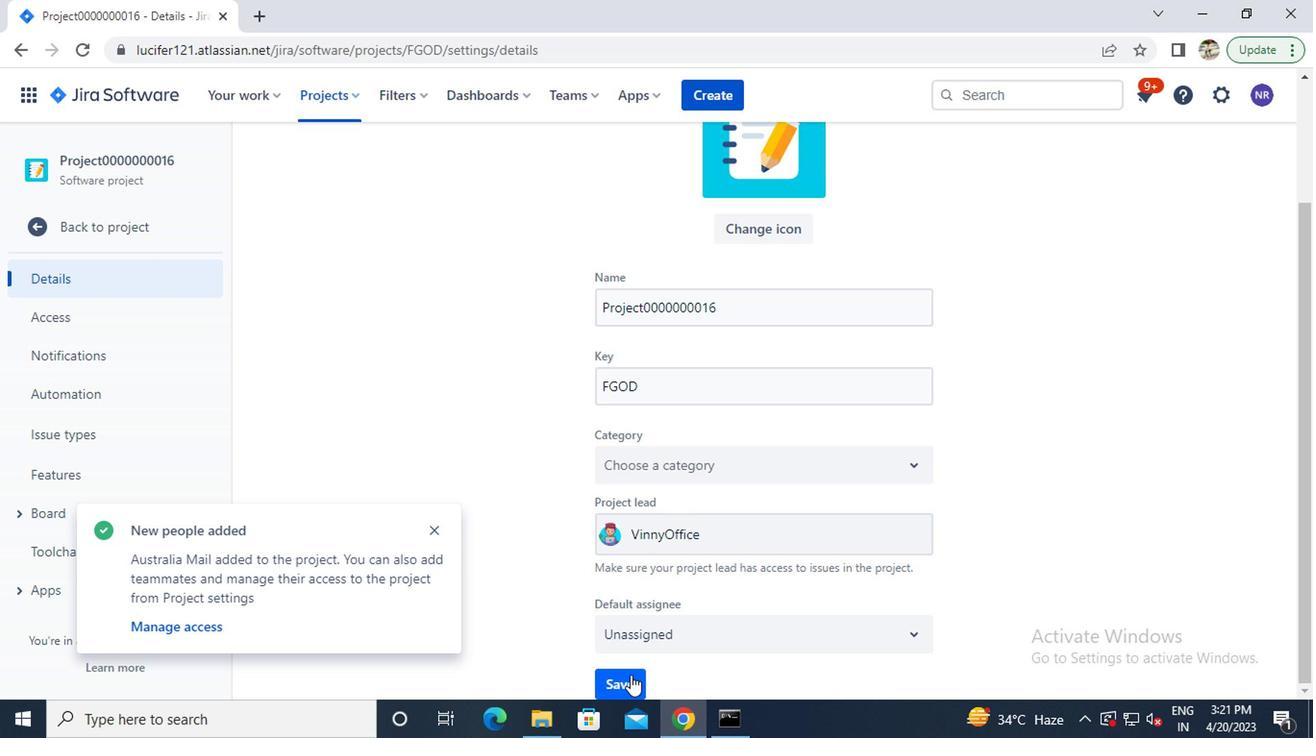 
